 Task: Create a due date automation trigger when advanced on, on the monday of the week before a card is due add basic without the red label at 11:00 AM.
Action: Mouse moved to (915, 290)
Screenshot: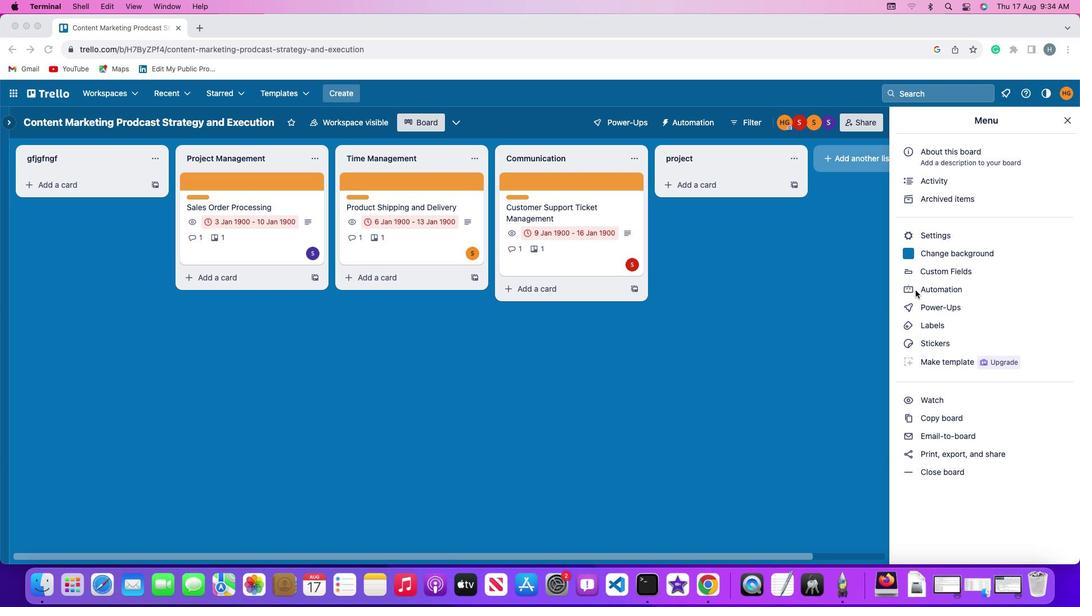 
Action: Mouse pressed left at (915, 290)
Screenshot: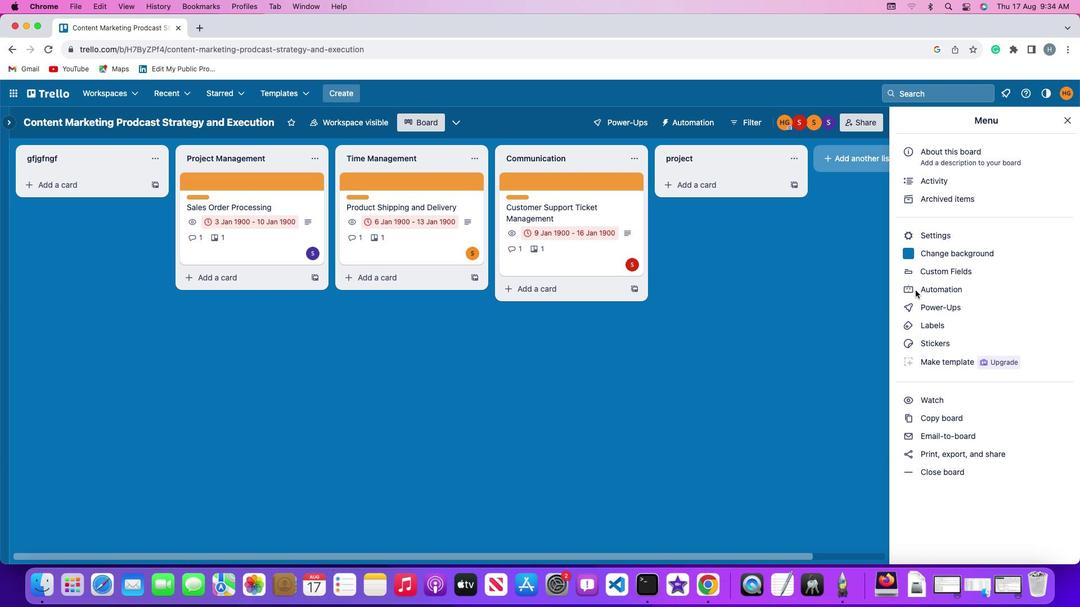 
Action: Mouse pressed left at (915, 290)
Screenshot: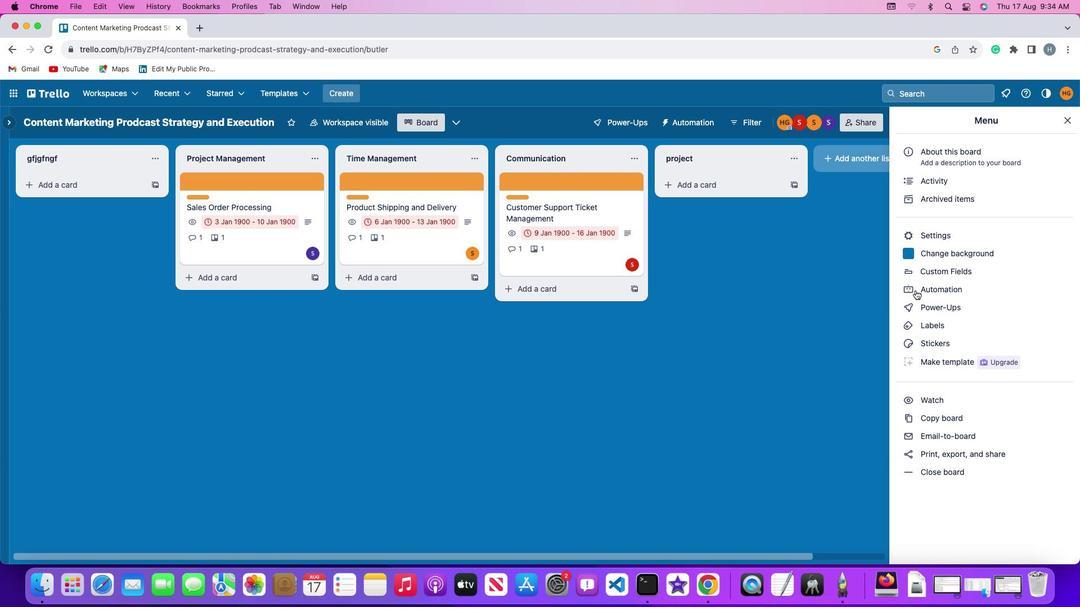 
Action: Mouse moved to (62, 265)
Screenshot: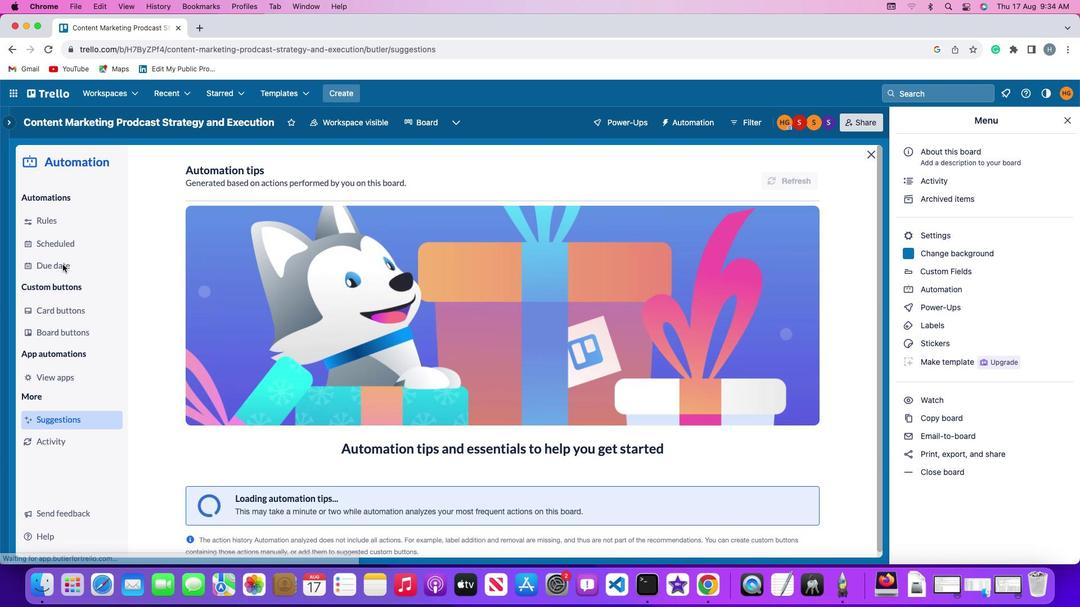 
Action: Mouse pressed left at (62, 265)
Screenshot: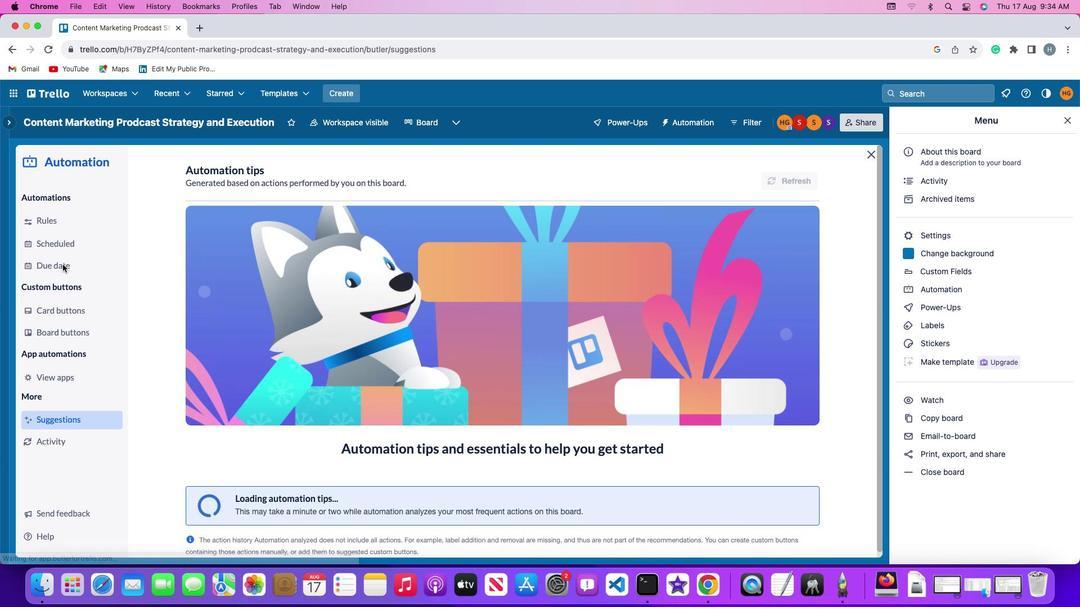 
Action: Mouse moved to (758, 171)
Screenshot: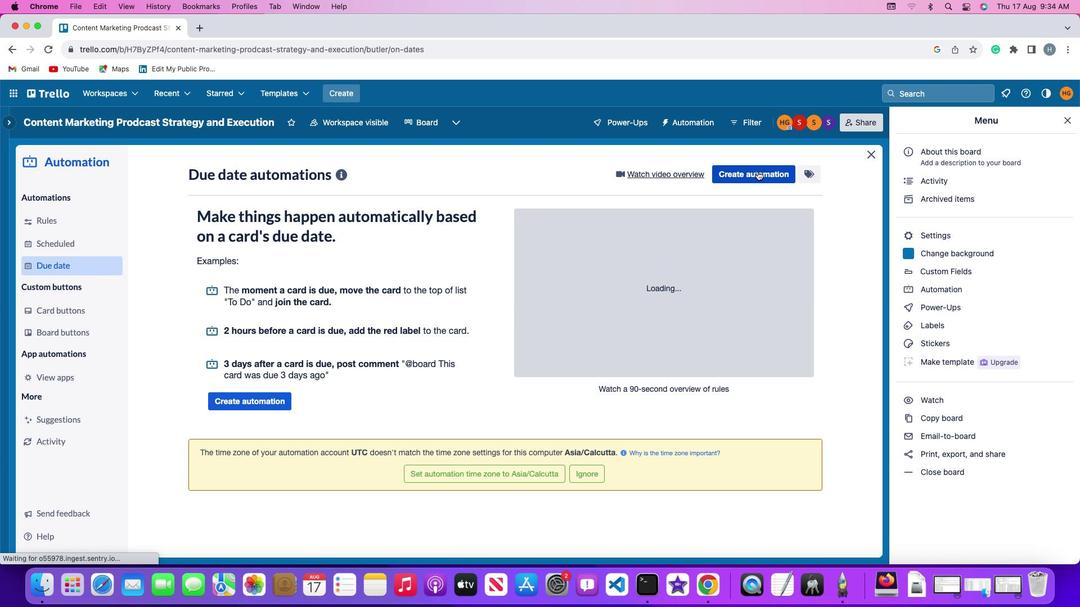 
Action: Mouse pressed left at (758, 171)
Screenshot: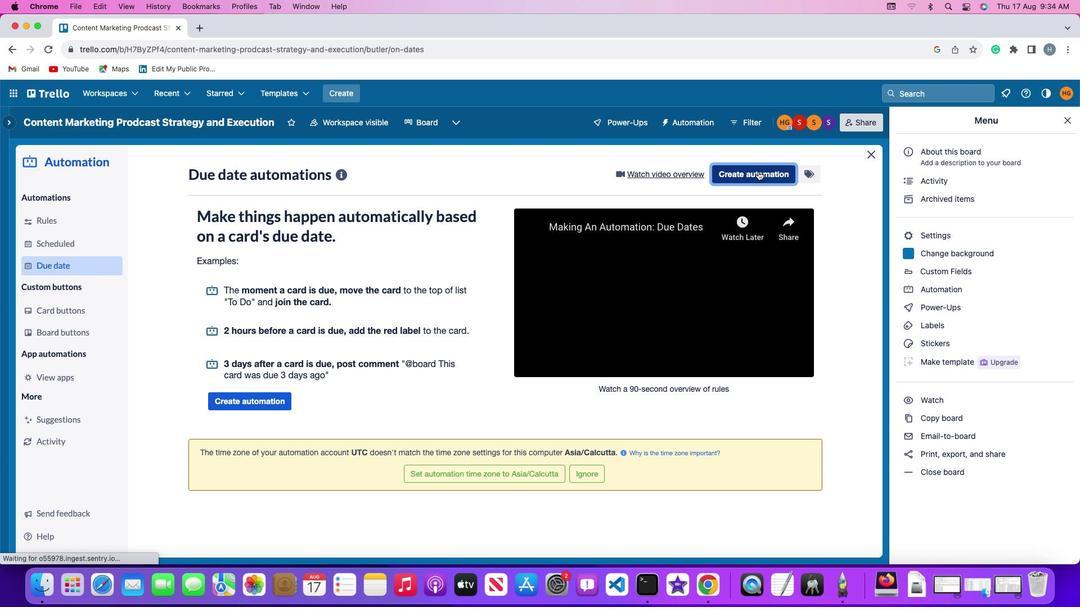 
Action: Mouse moved to (228, 280)
Screenshot: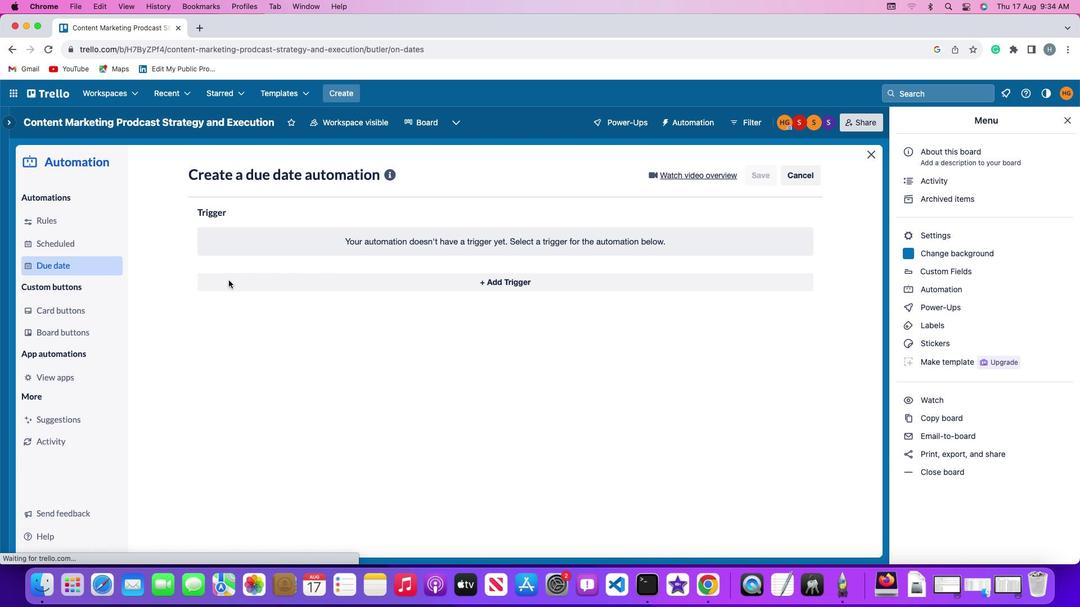 
Action: Mouse pressed left at (228, 280)
Screenshot: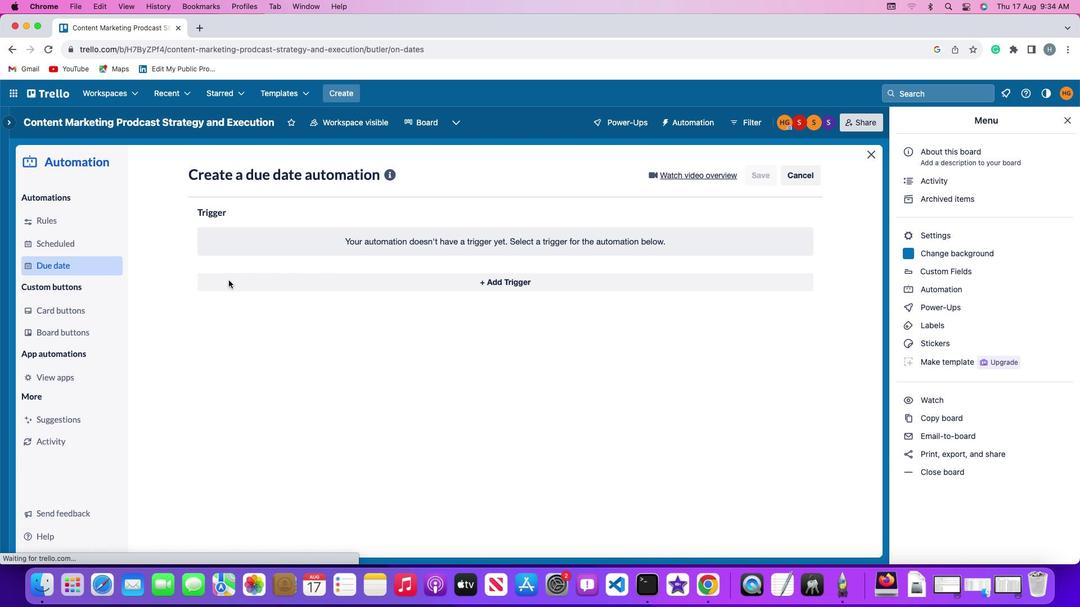 
Action: Mouse moved to (235, 490)
Screenshot: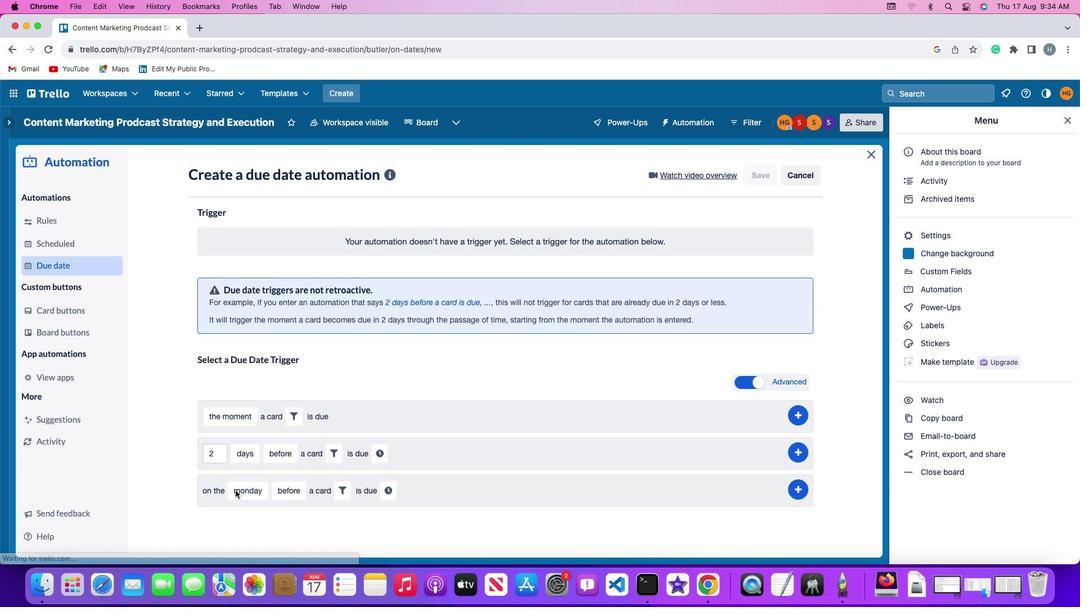 
Action: Mouse pressed left at (235, 490)
Screenshot: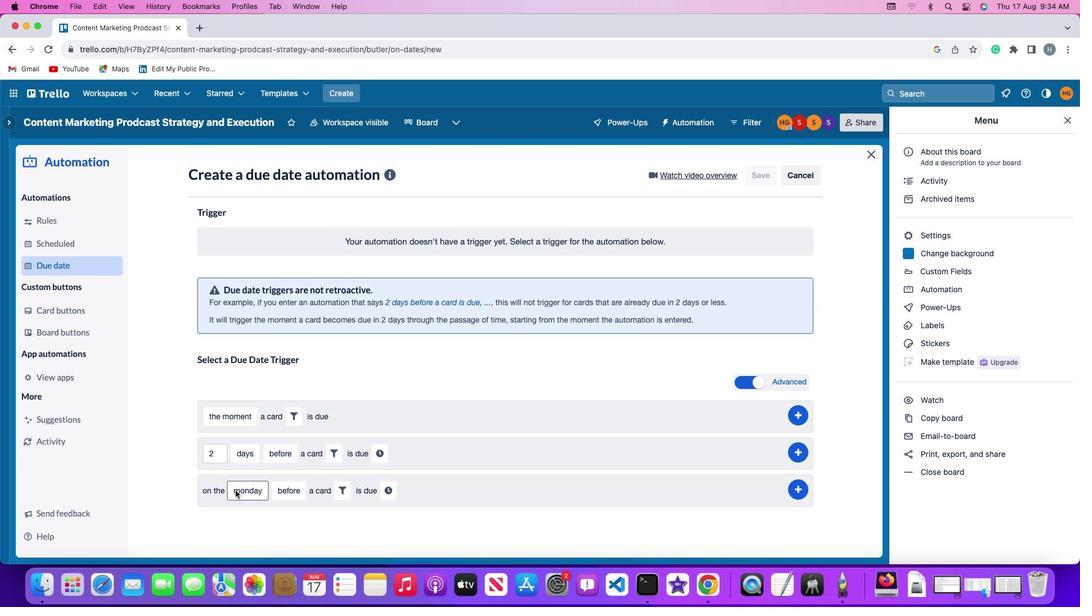 
Action: Mouse moved to (248, 336)
Screenshot: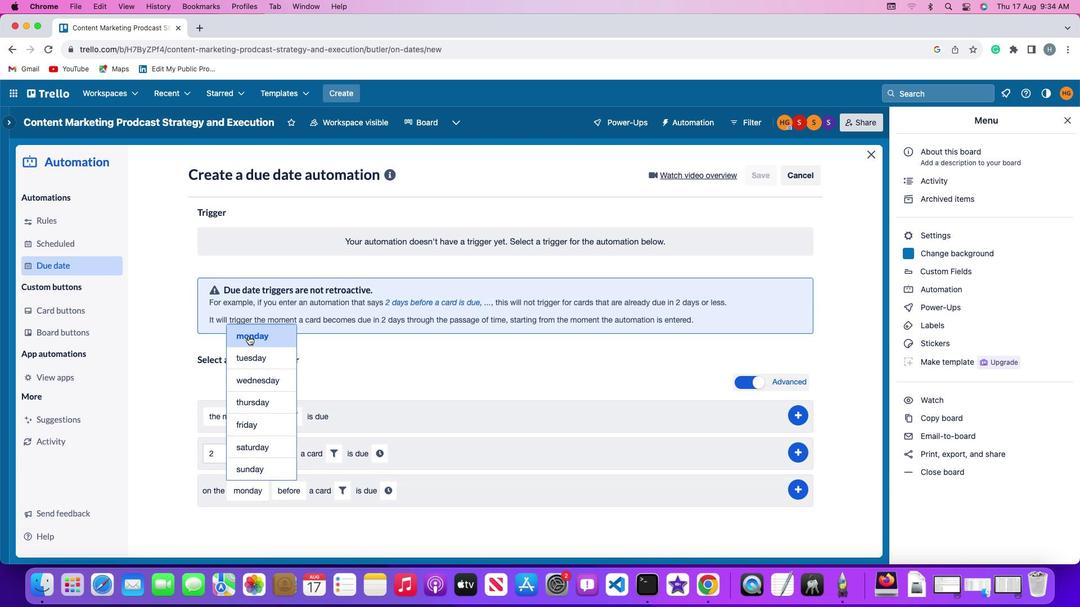 
Action: Mouse pressed left at (248, 336)
Screenshot: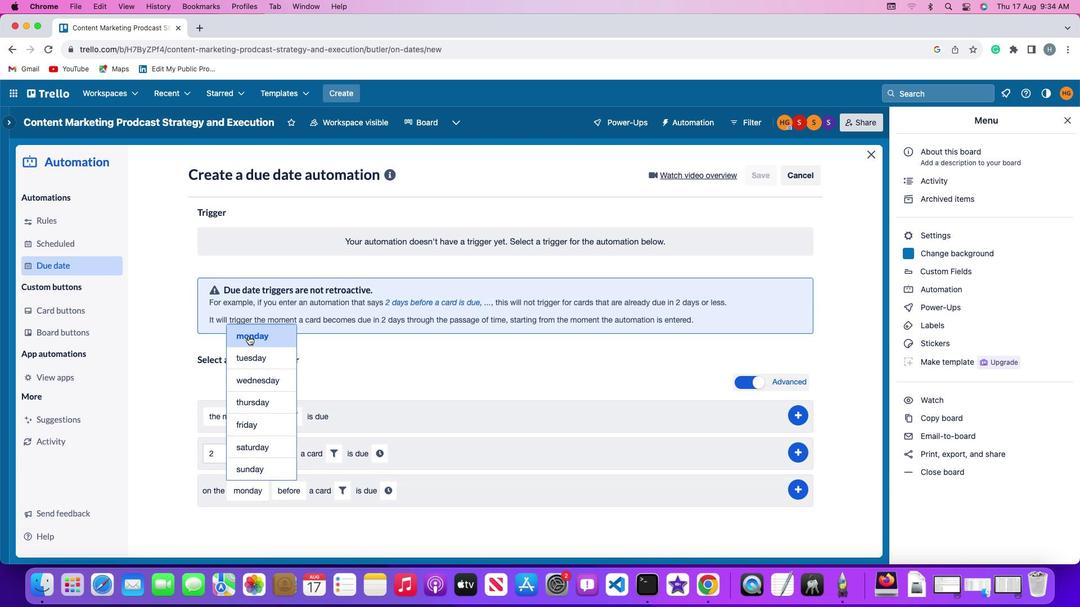 
Action: Mouse moved to (283, 496)
Screenshot: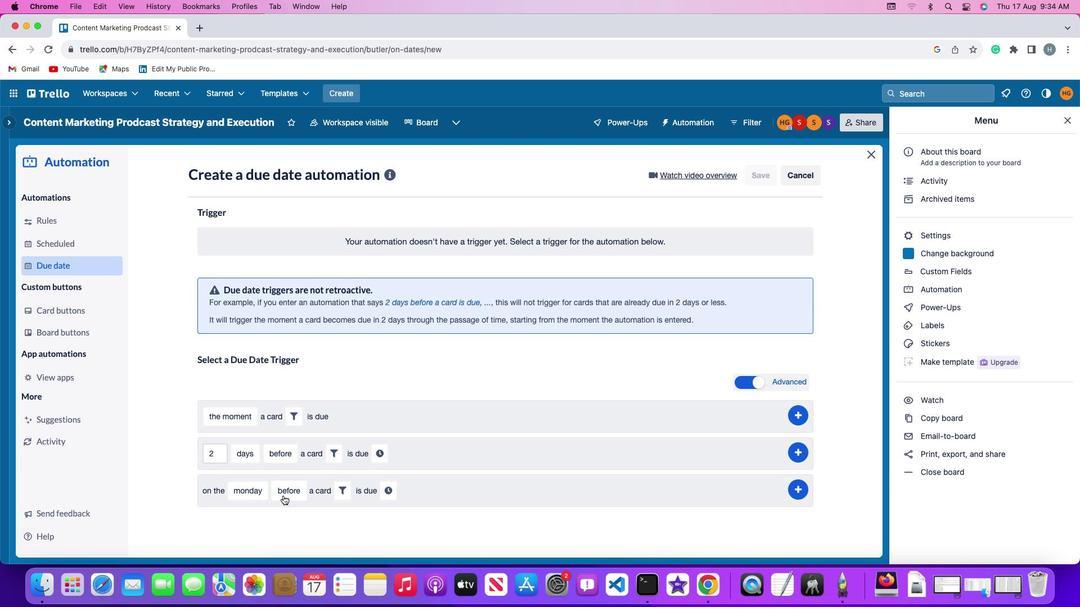 
Action: Mouse pressed left at (283, 496)
Screenshot: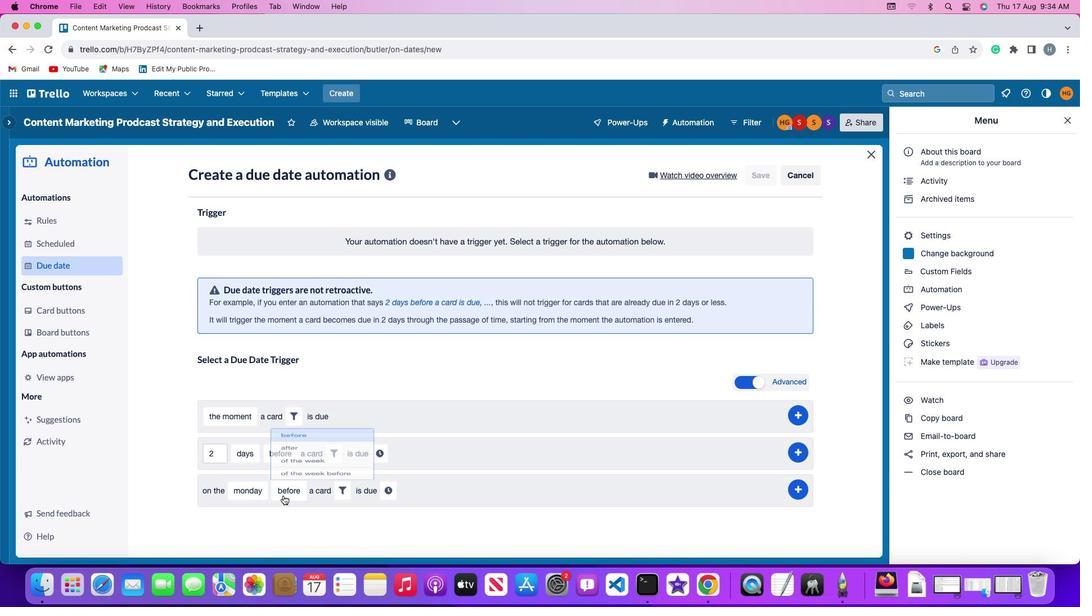 
Action: Mouse moved to (300, 470)
Screenshot: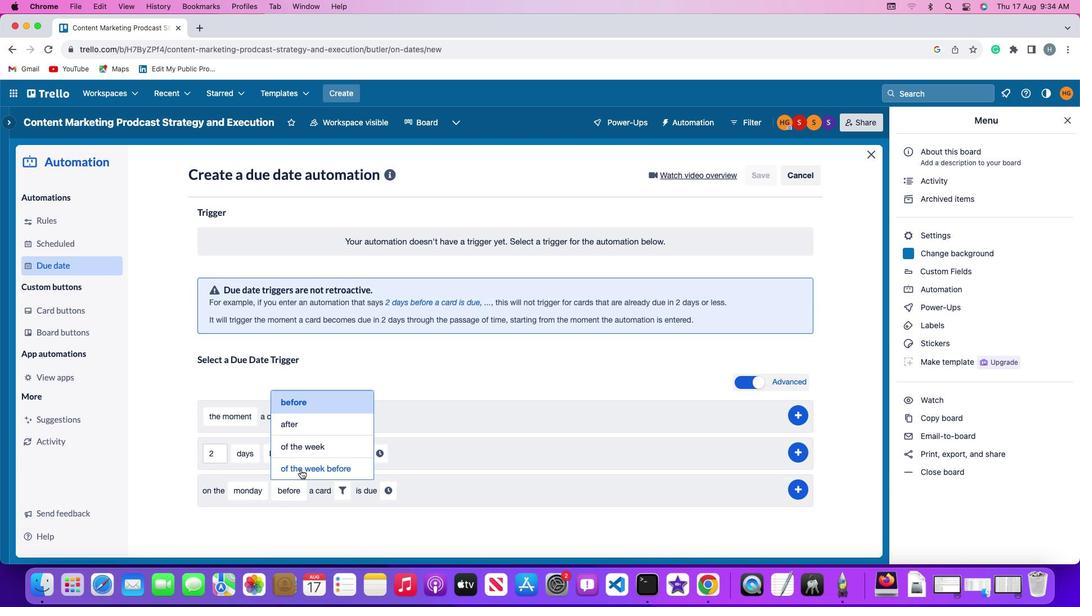 
Action: Mouse pressed left at (300, 470)
Screenshot: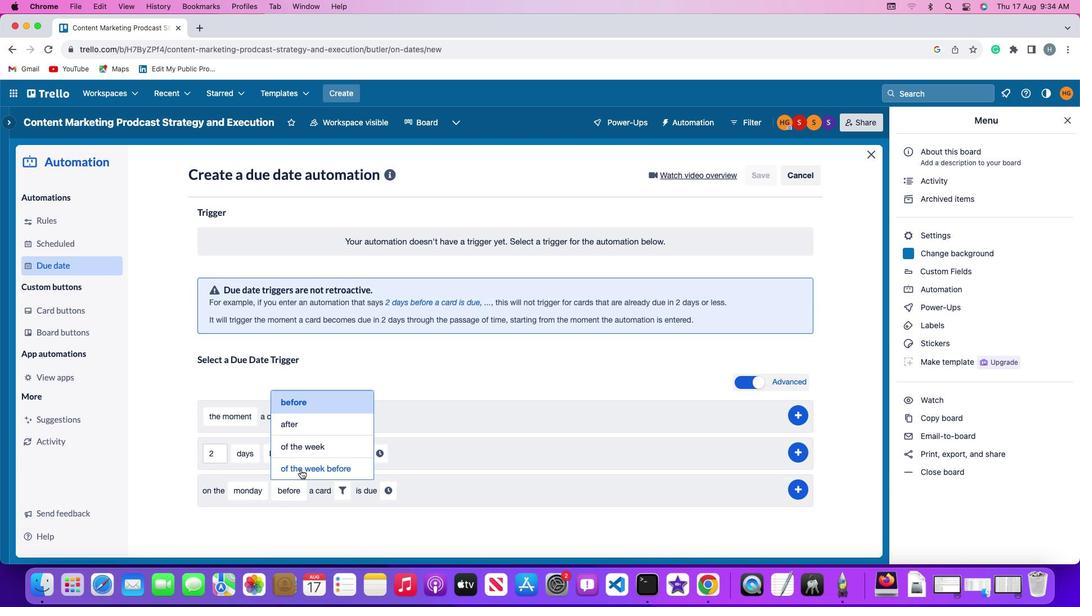 
Action: Mouse moved to (384, 491)
Screenshot: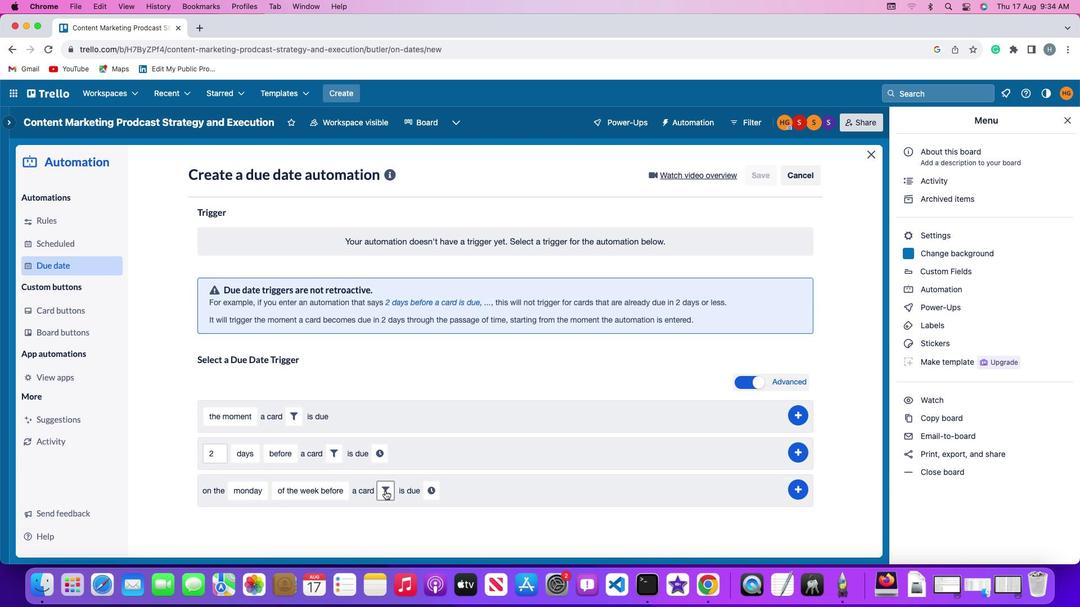 
Action: Mouse pressed left at (384, 491)
Screenshot: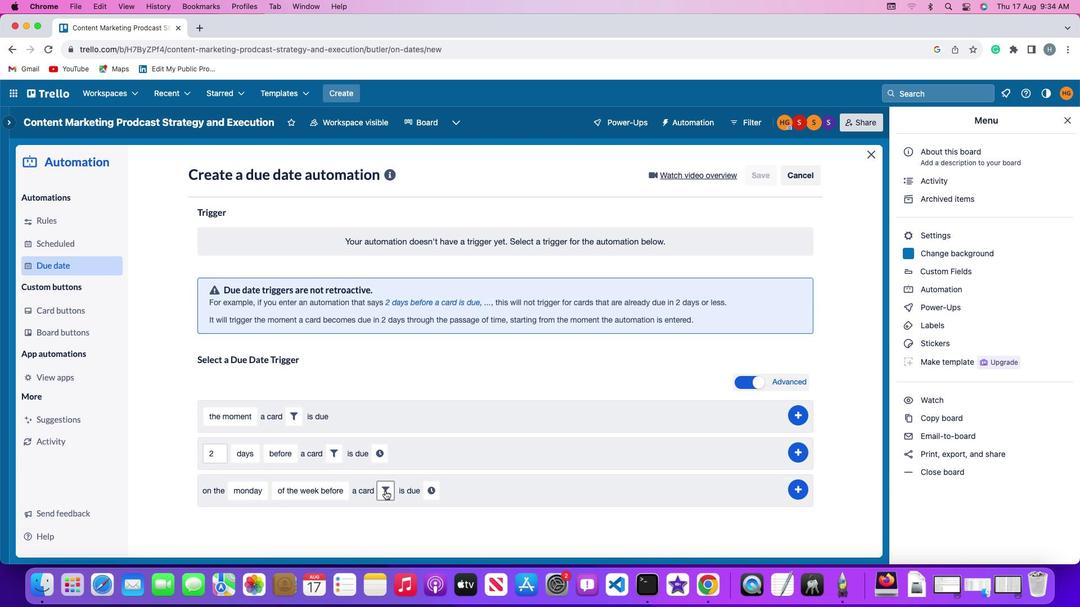 
Action: Mouse moved to (357, 525)
Screenshot: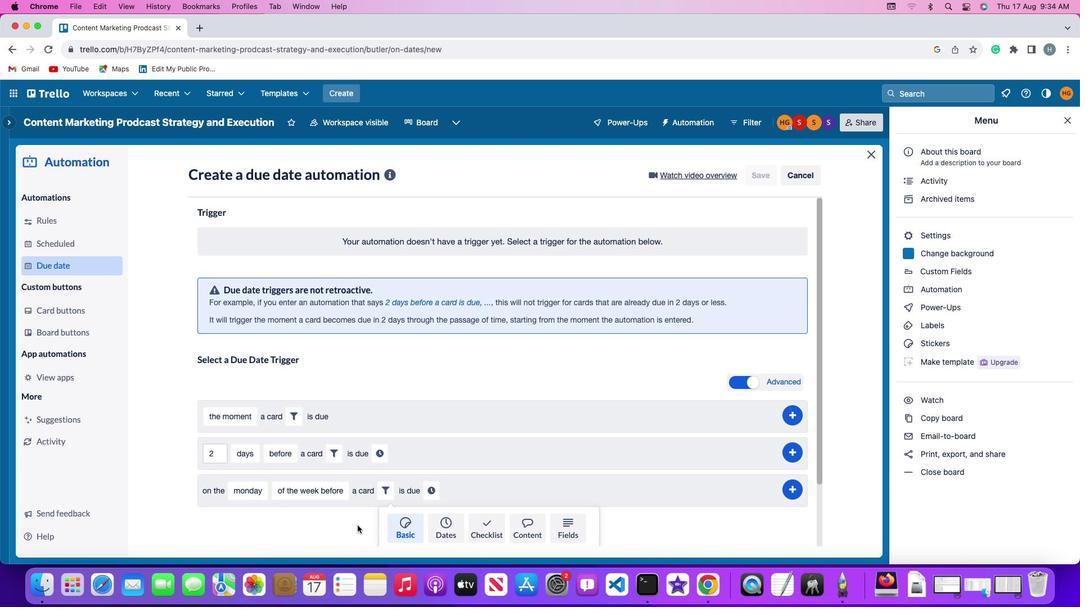 
Action: Mouse scrolled (357, 525) with delta (0, 0)
Screenshot: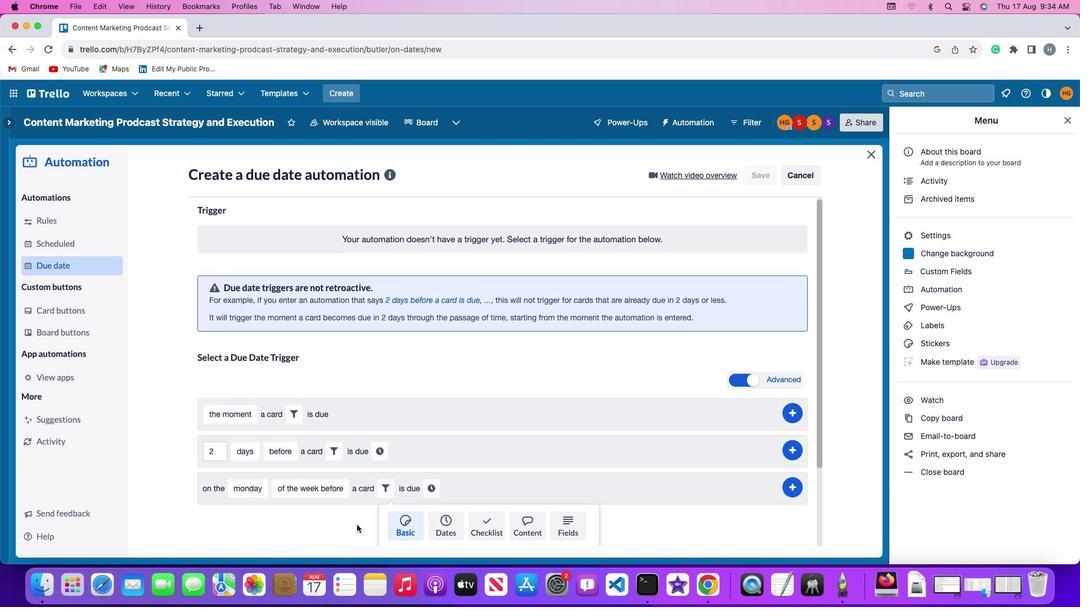 
Action: Mouse scrolled (357, 525) with delta (0, 0)
Screenshot: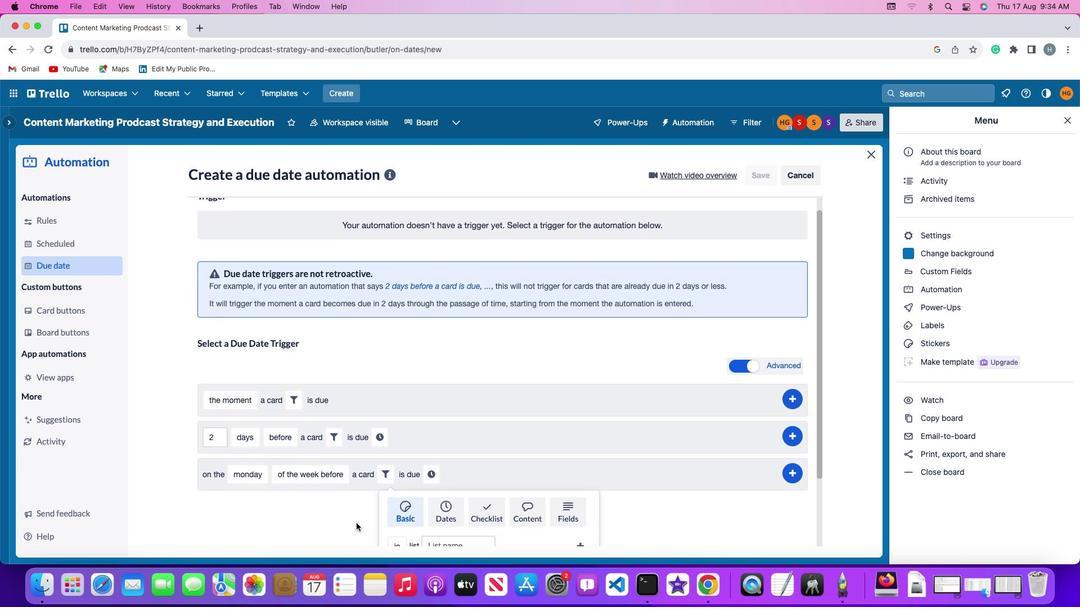 
Action: Mouse moved to (357, 525)
Screenshot: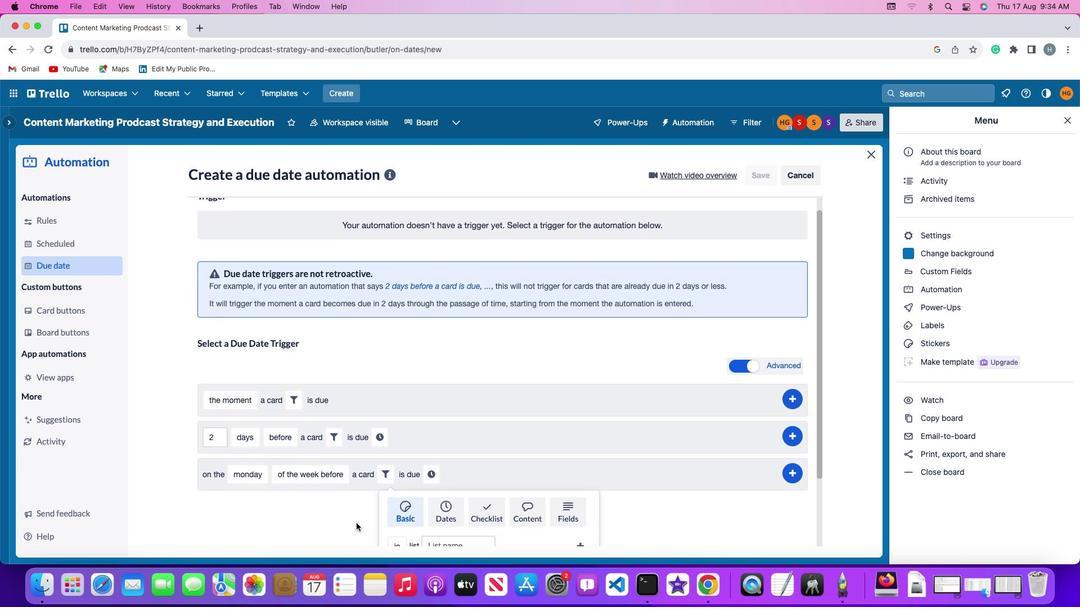 
Action: Mouse scrolled (357, 525) with delta (0, -1)
Screenshot: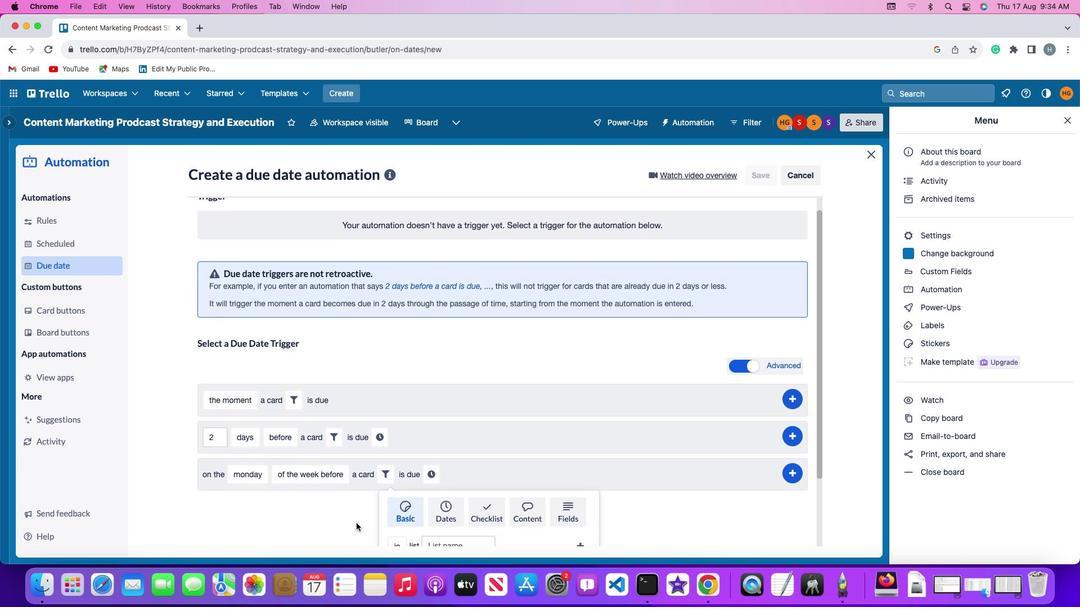 
Action: Mouse scrolled (357, 525) with delta (0, -2)
Screenshot: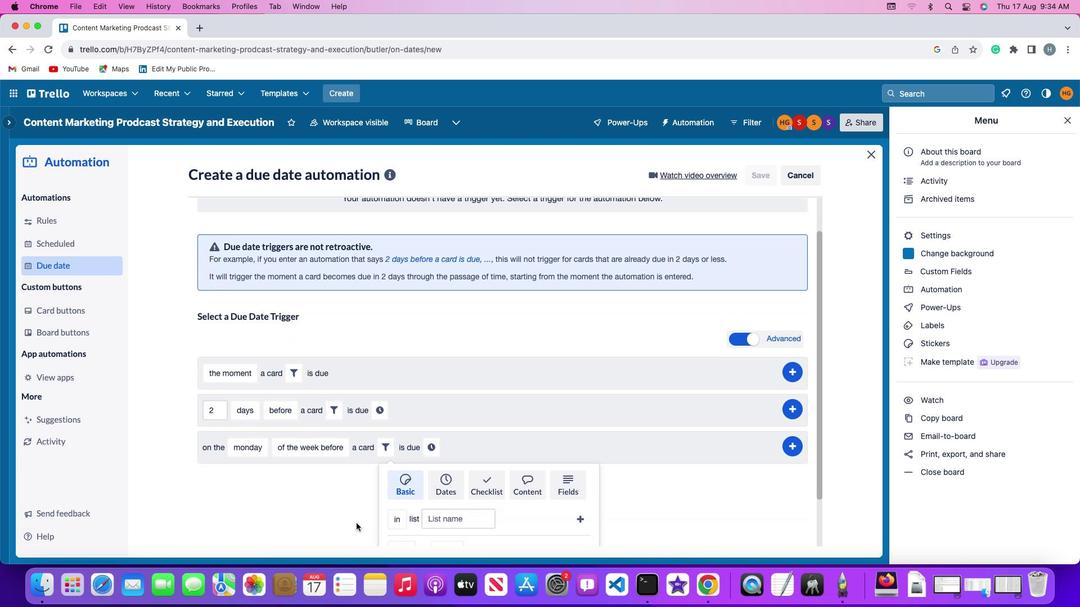 
Action: Mouse scrolled (357, 525) with delta (0, -3)
Screenshot: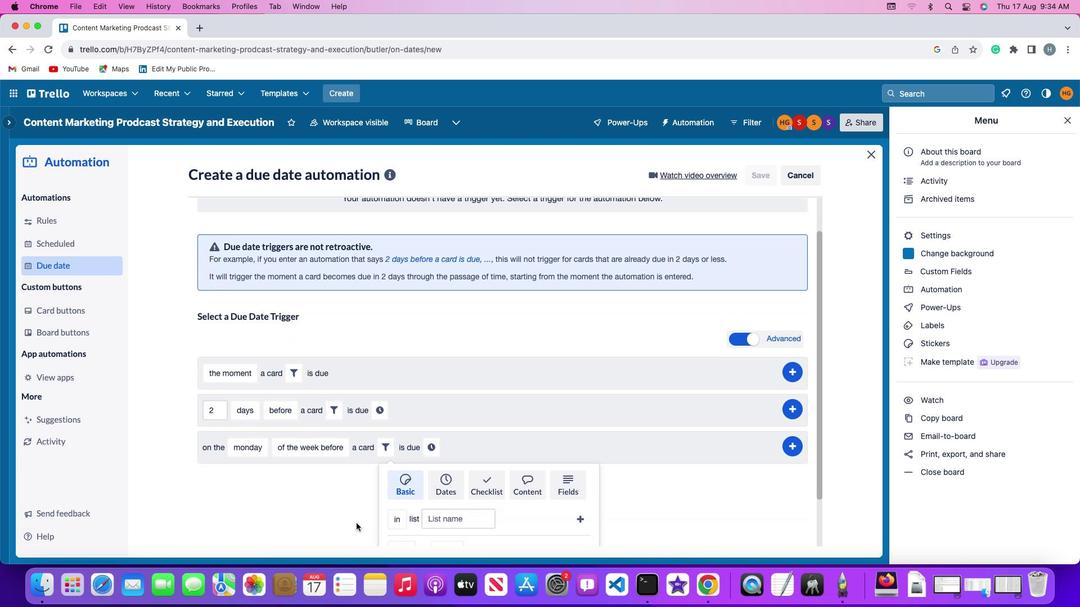 
Action: Mouse moved to (356, 523)
Screenshot: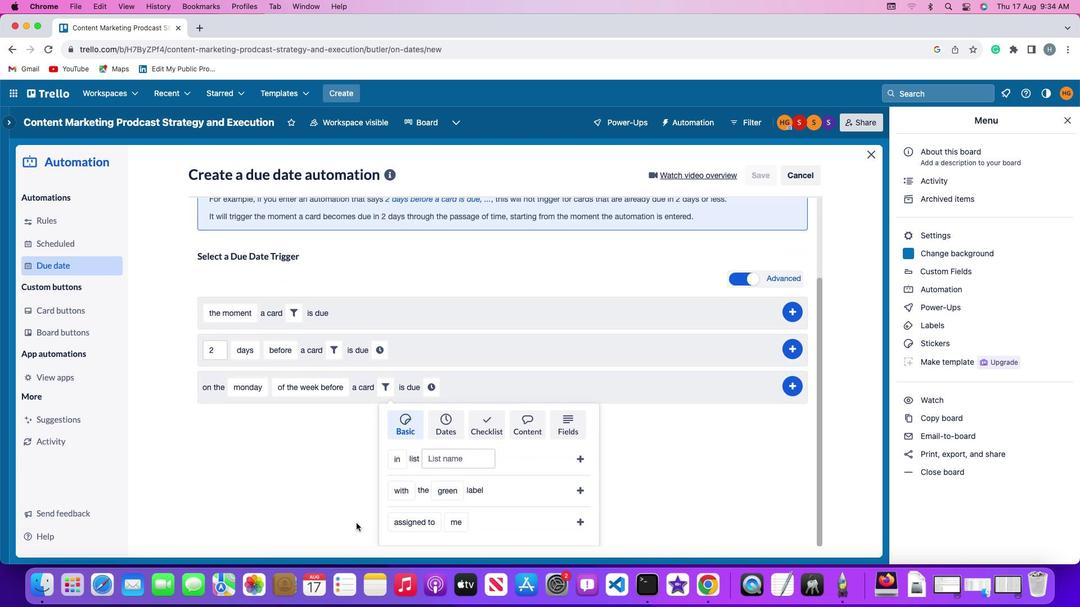
Action: Mouse scrolled (356, 523) with delta (0, 0)
Screenshot: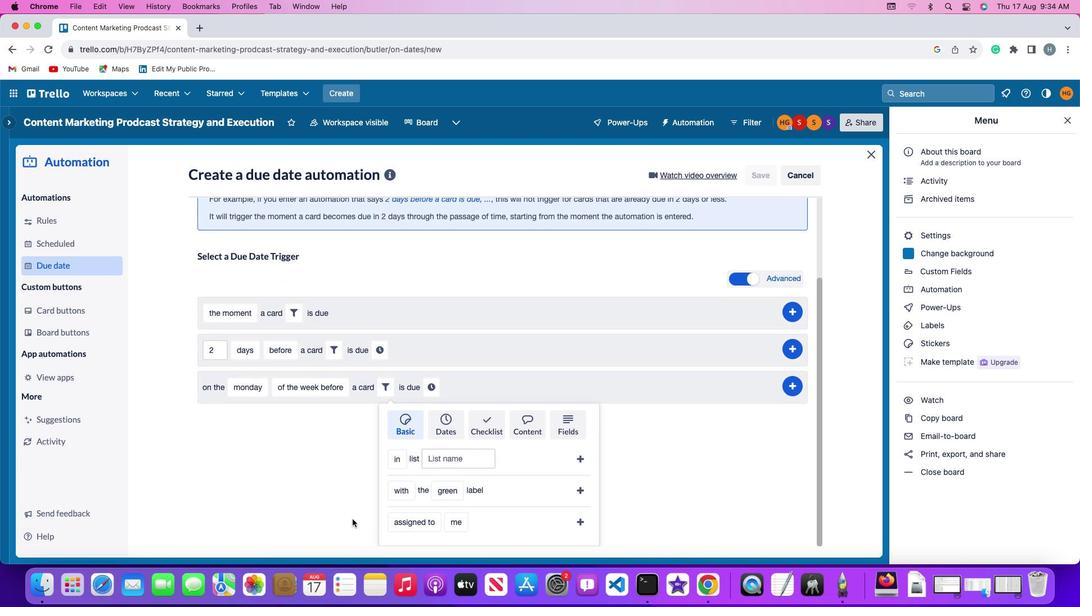 
Action: Mouse scrolled (356, 523) with delta (0, 0)
Screenshot: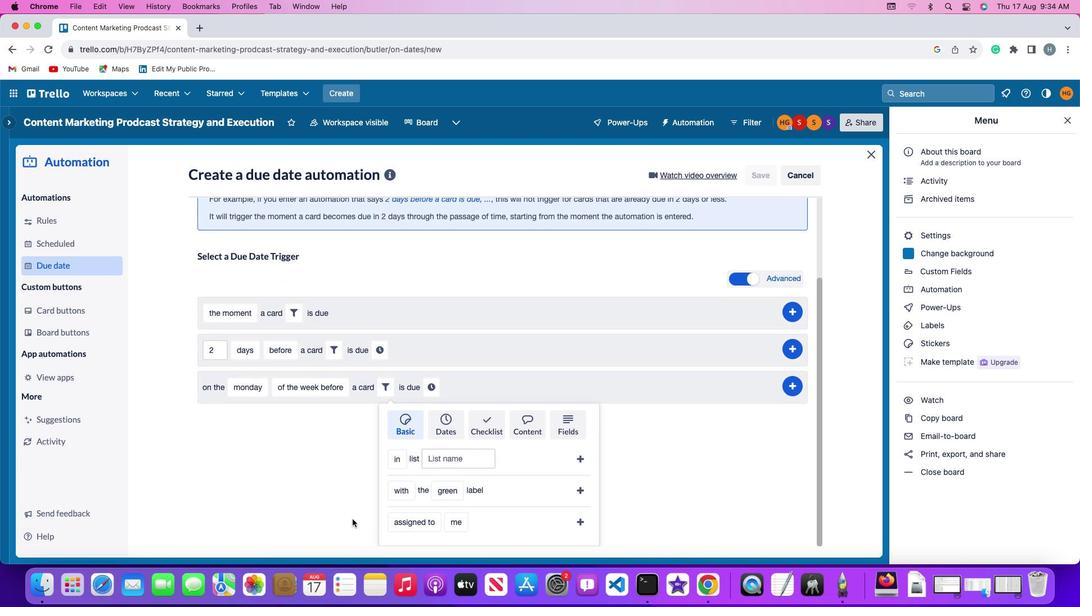 
Action: Mouse scrolled (356, 523) with delta (0, -1)
Screenshot: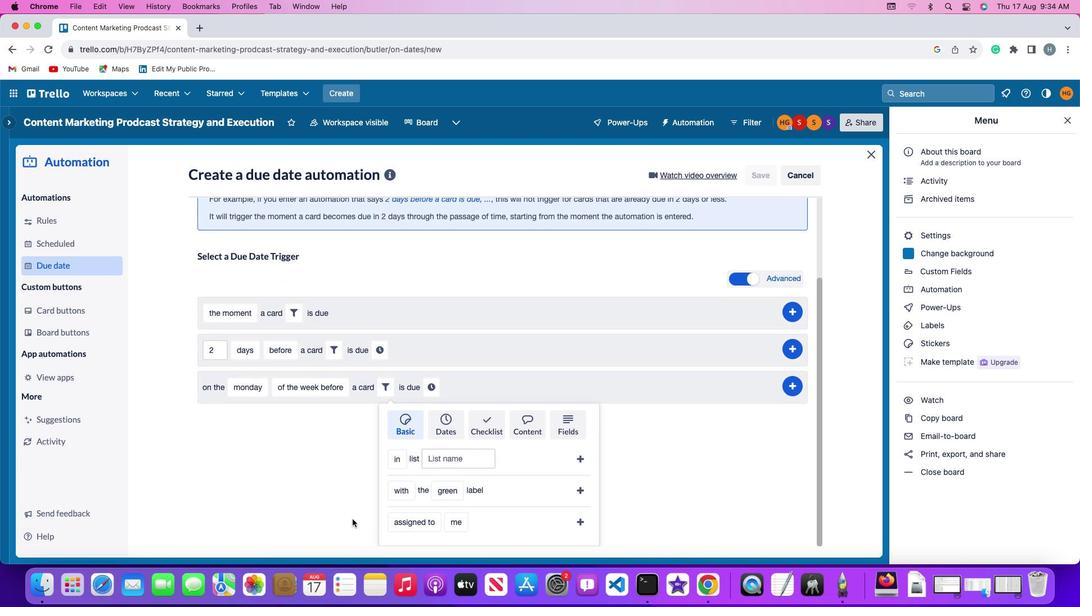 
Action: Mouse scrolled (356, 523) with delta (0, -2)
Screenshot: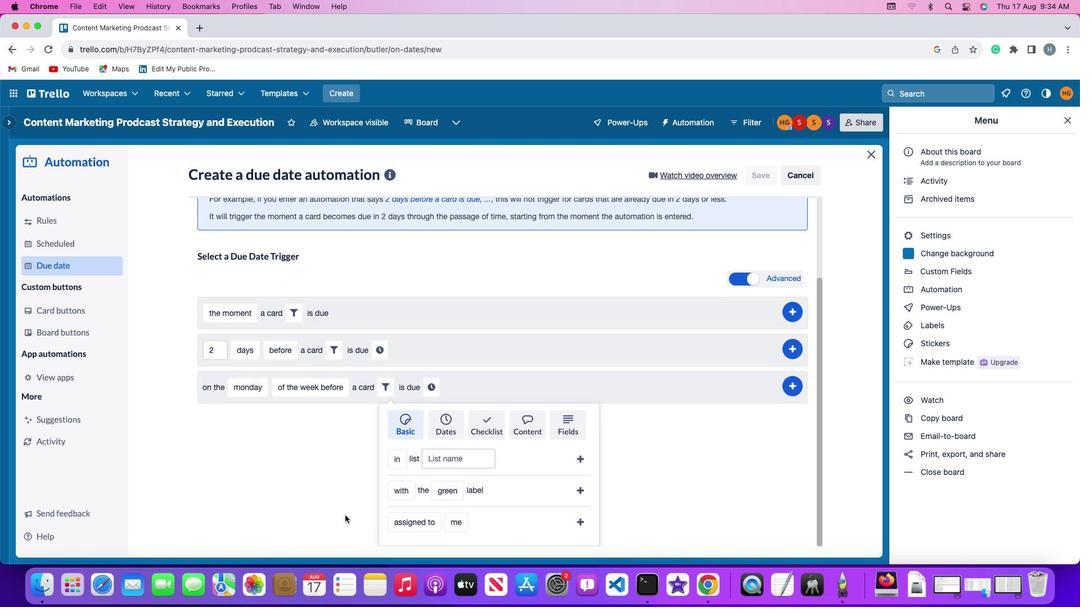 
Action: Mouse moved to (393, 489)
Screenshot: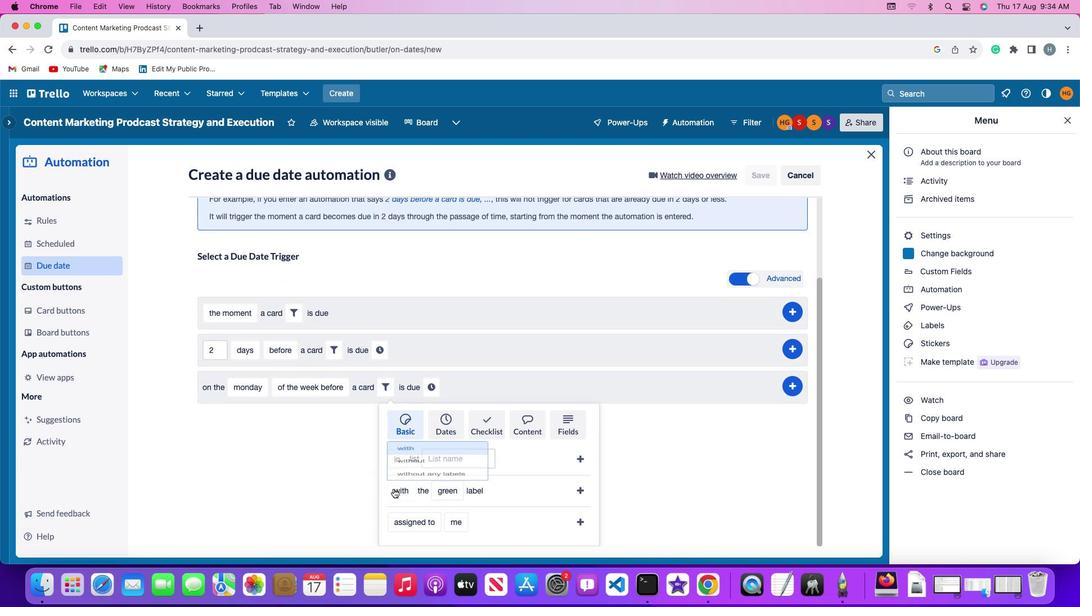 
Action: Mouse pressed left at (393, 489)
Screenshot: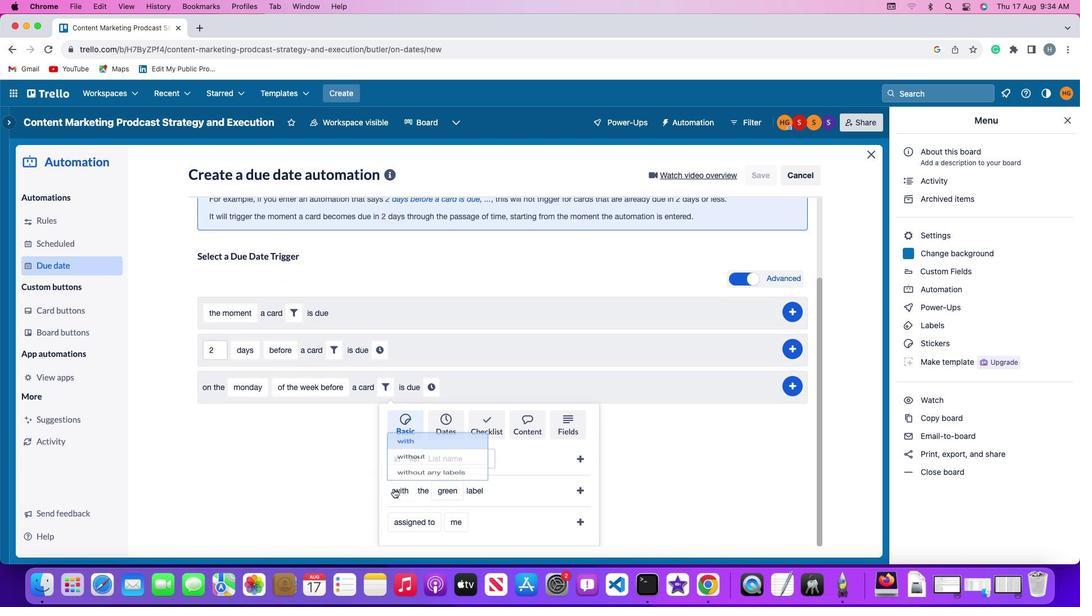 
Action: Mouse moved to (403, 449)
Screenshot: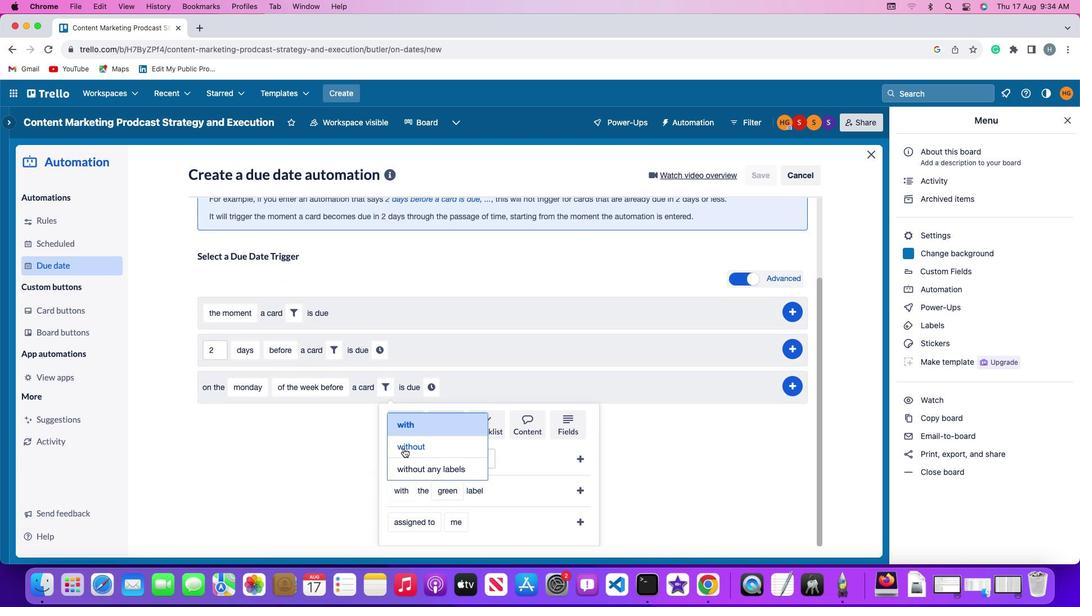 
Action: Mouse pressed left at (403, 449)
Screenshot: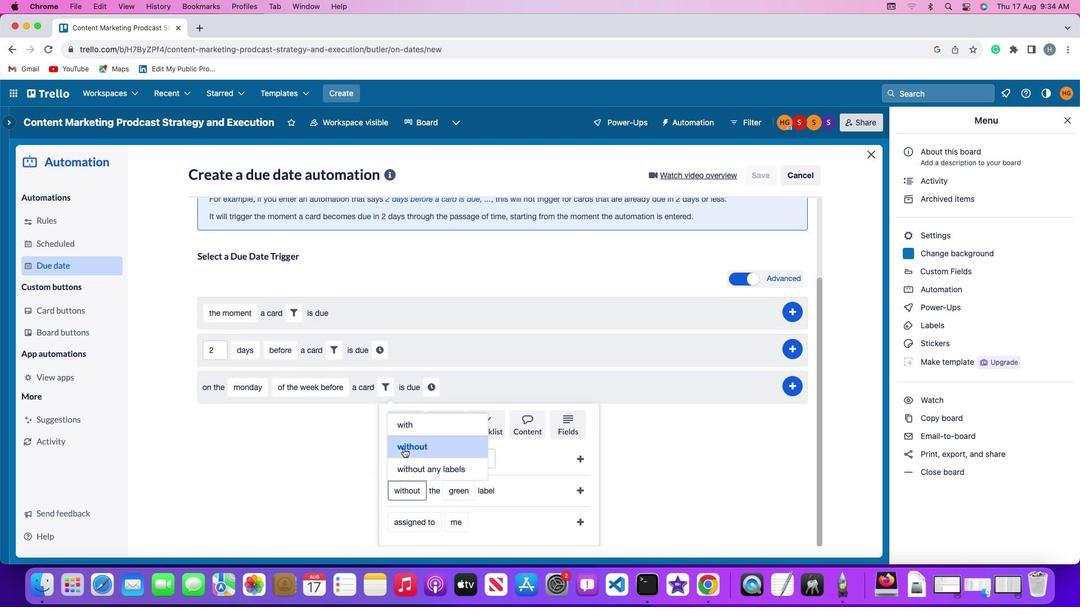 
Action: Mouse moved to (463, 484)
Screenshot: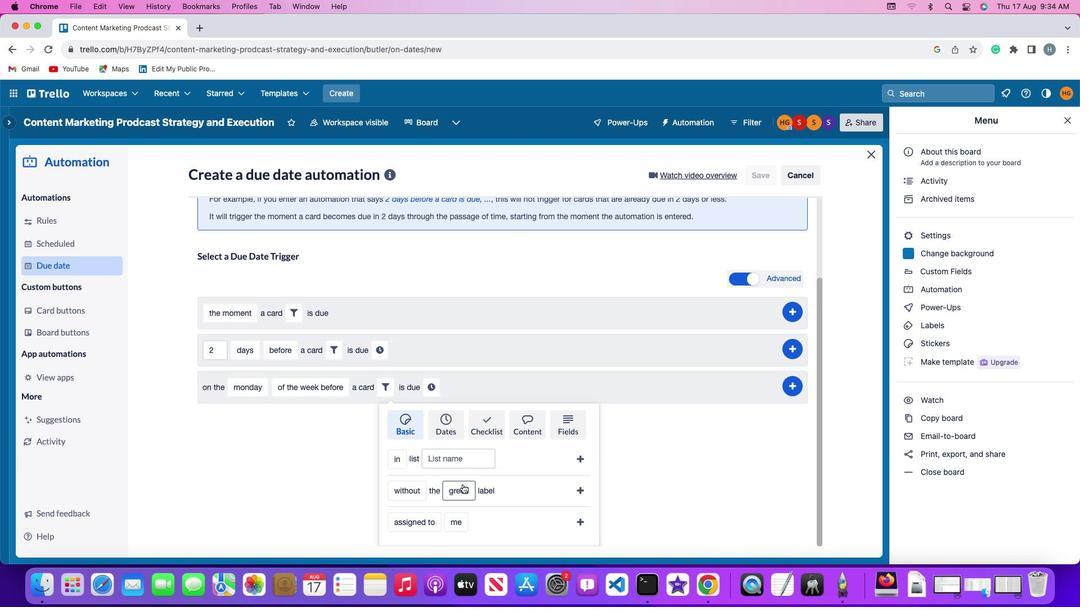 
Action: Mouse pressed left at (463, 484)
Screenshot: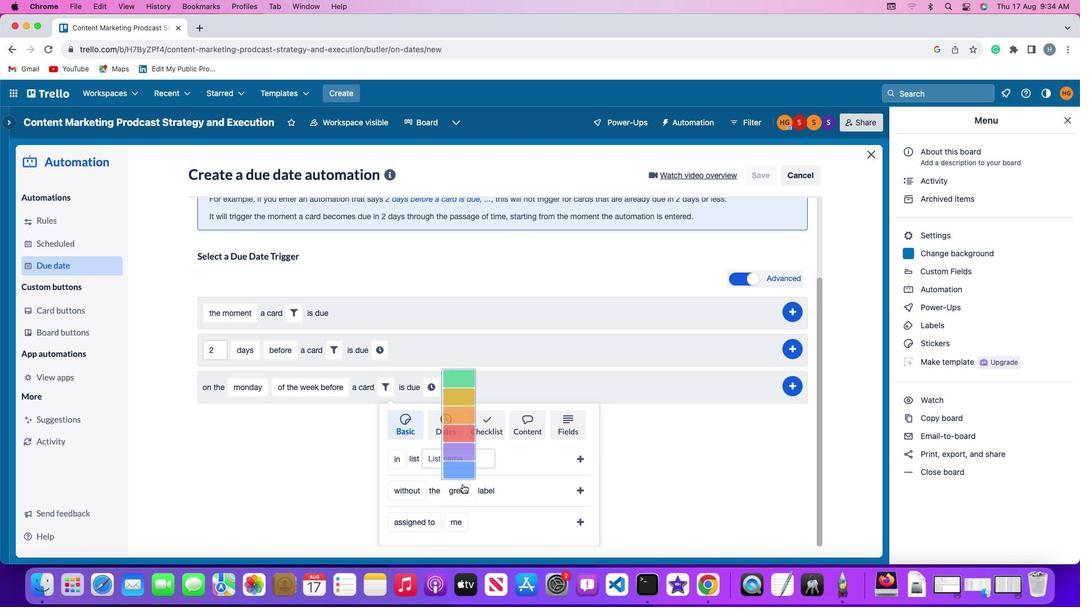
Action: Mouse moved to (458, 421)
Screenshot: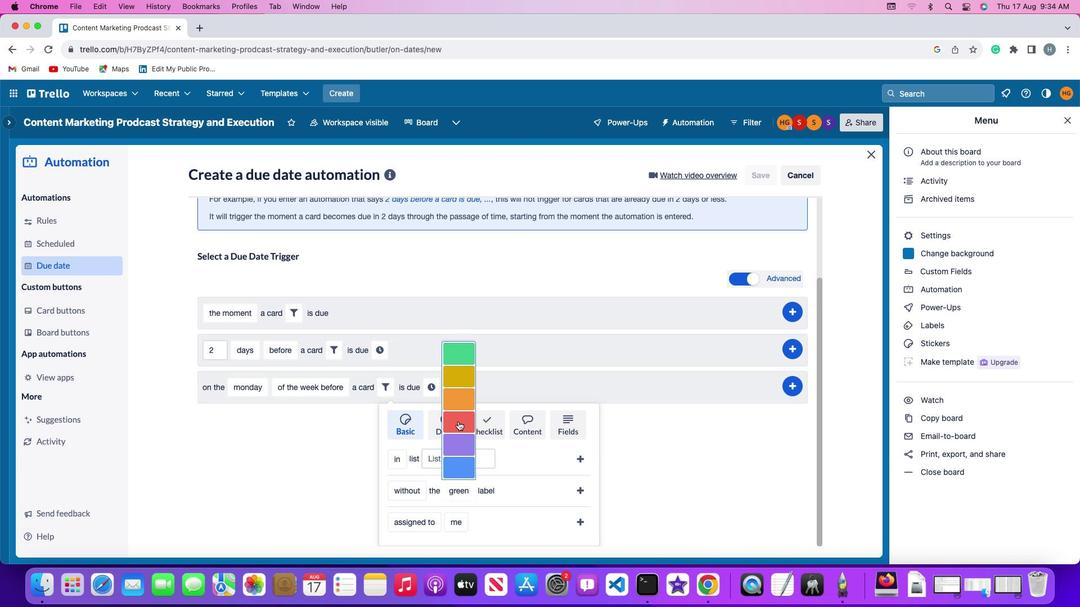 
Action: Mouse pressed left at (458, 421)
Screenshot: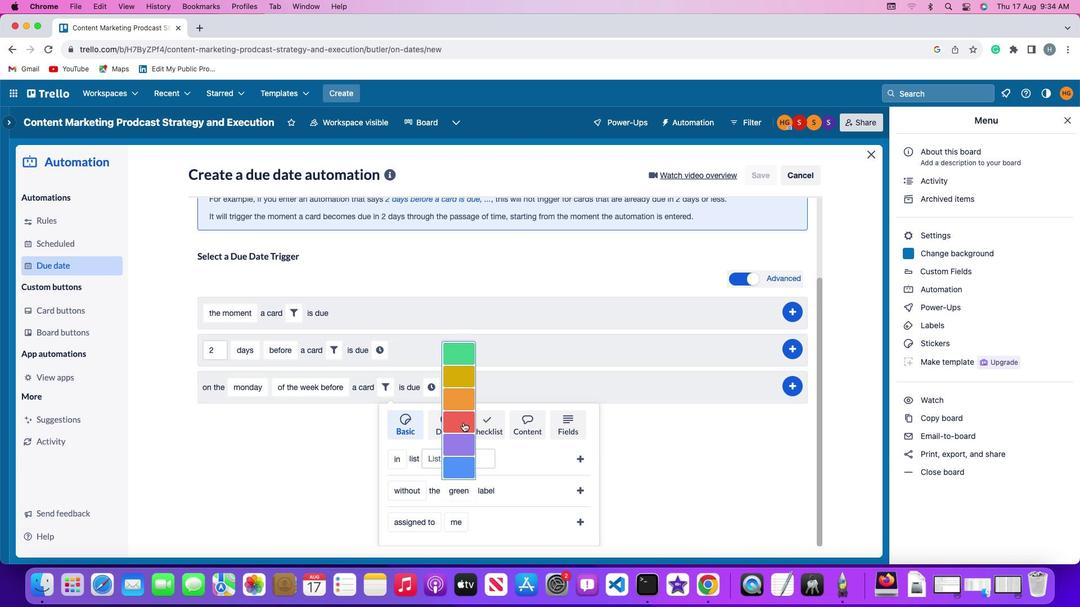 
Action: Mouse moved to (580, 489)
Screenshot: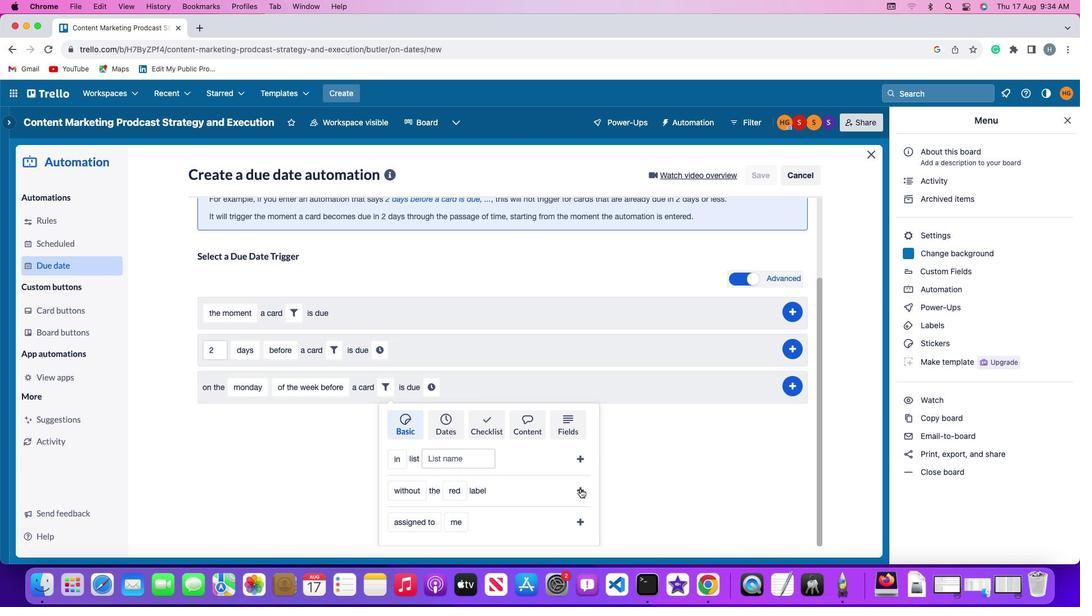 
Action: Mouse pressed left at (580, 489)
Screenshot: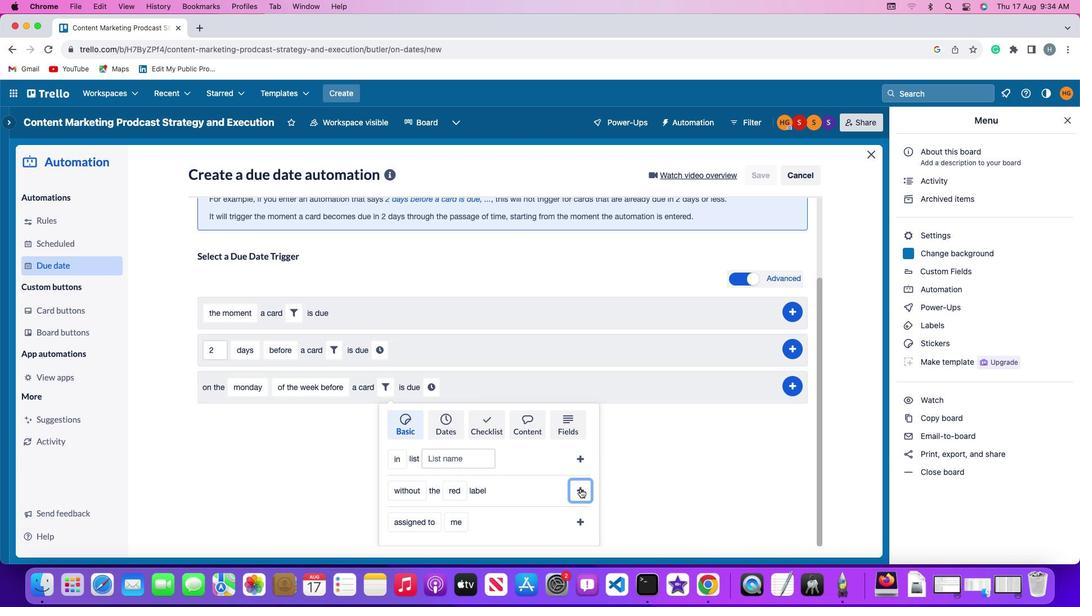 
Action: Mouse moved to (534, 491)
Screenshot: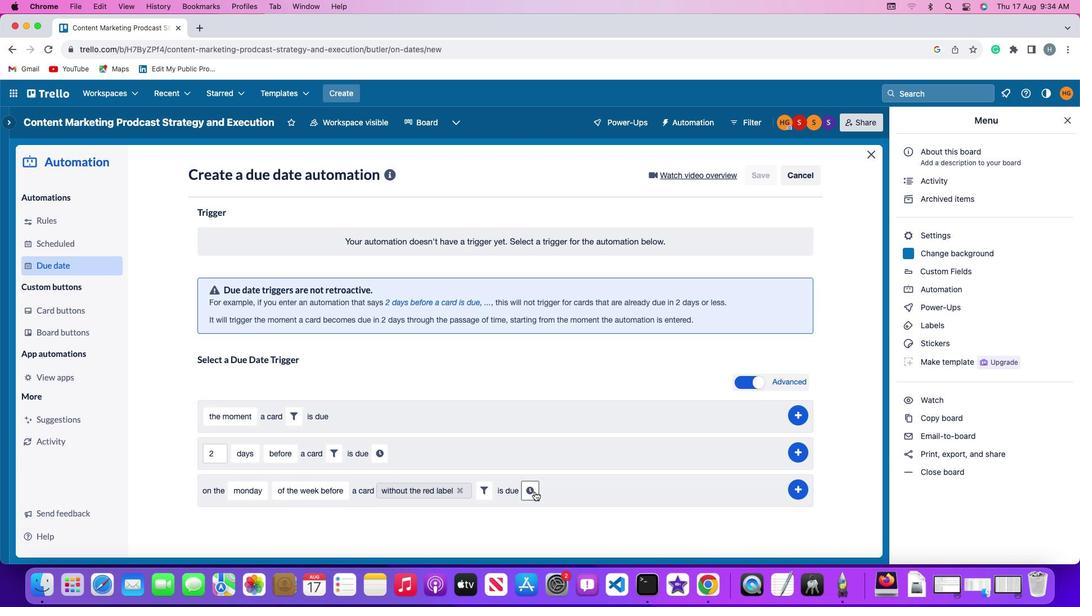 
Action: Mouse pressed left at (534, 491)
Screenshot: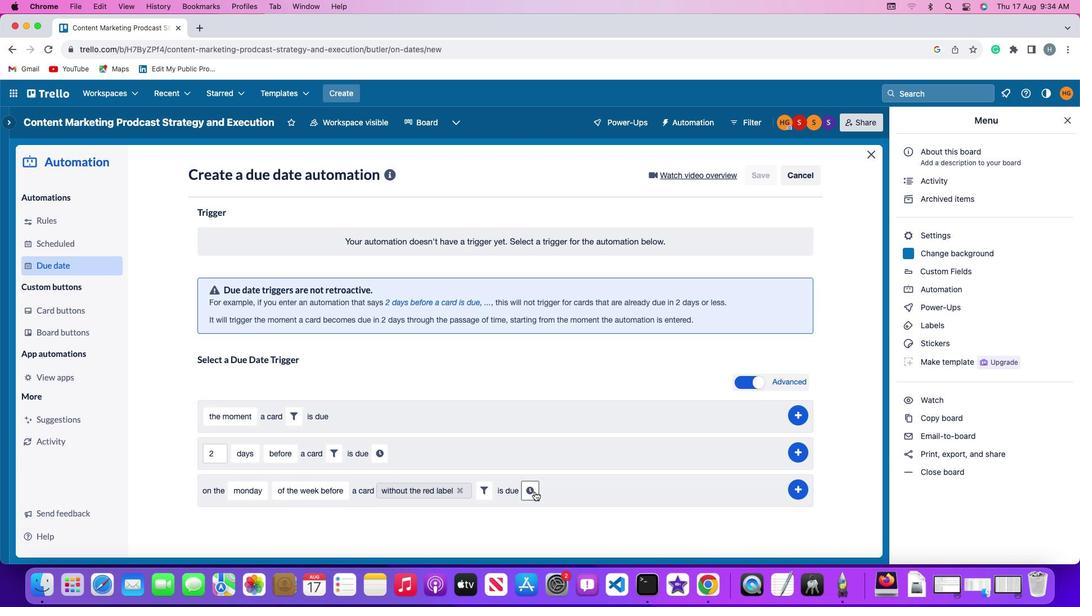 
Action: Mouse moved to (555, 493)
Screenshot: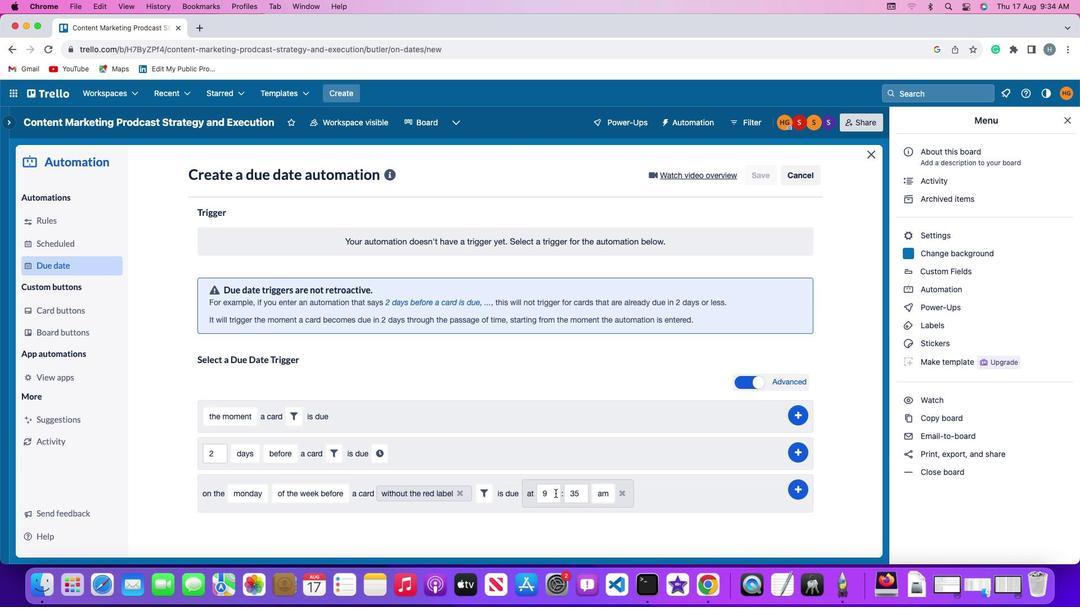 
Action: Mouse pressed left at (555, 493)
Screenshot: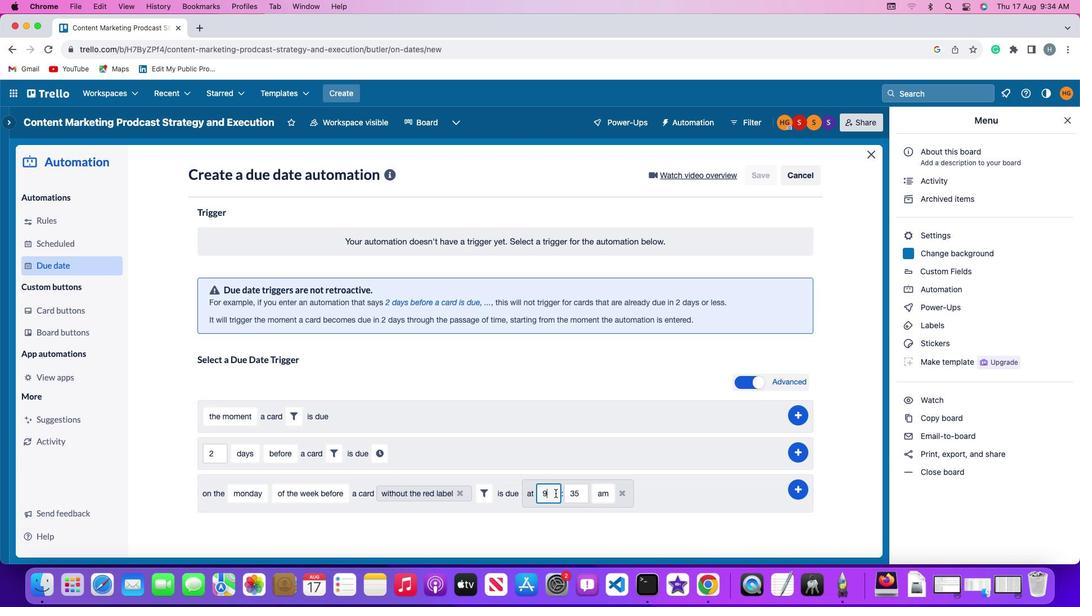 
Action: Key pressed Key.backspace'1''1'
Screenshot: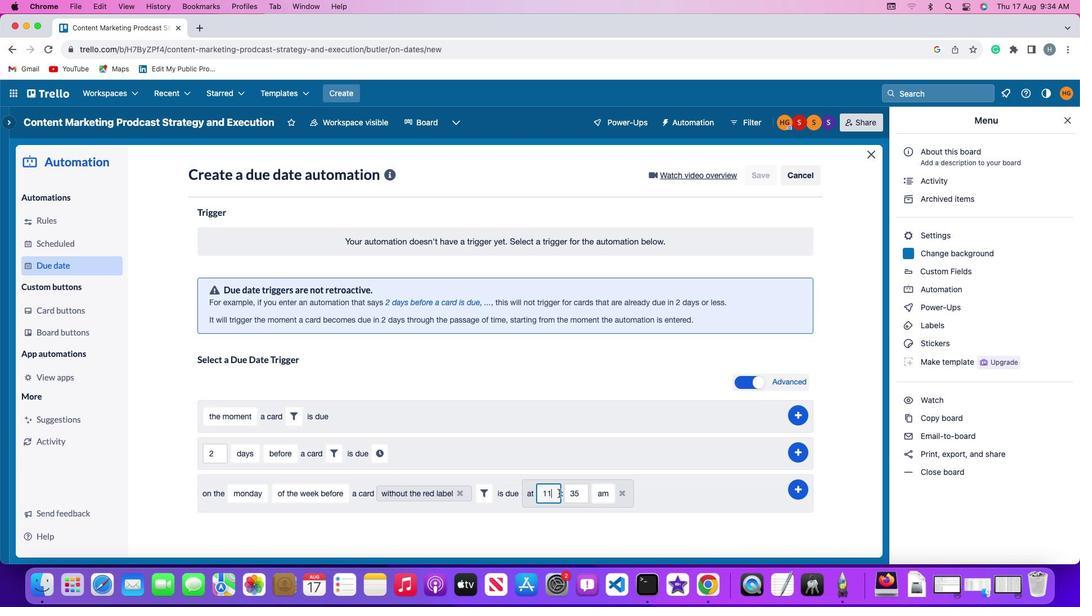 
Action: Mouse moved to (580, 493)
Screenshot: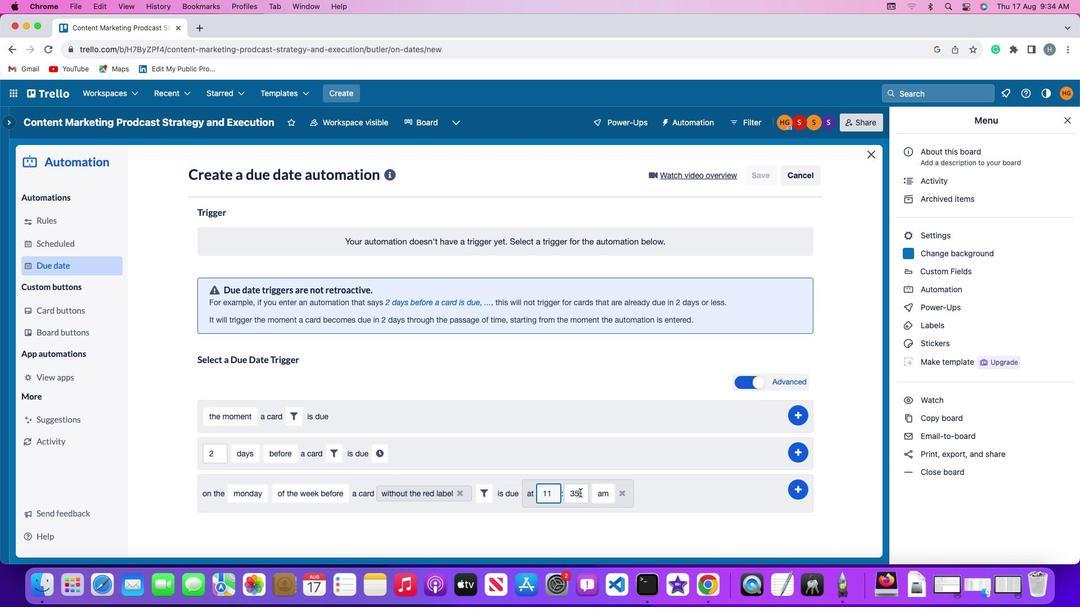 
Action: Mouse pressed left at (580, 493)
Screenshot: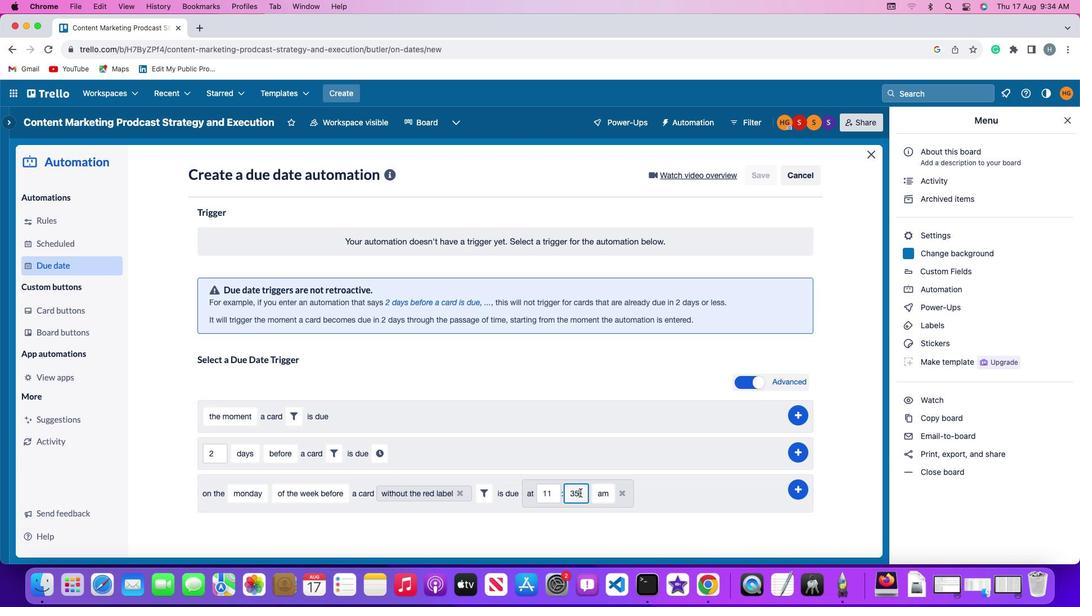
Action: Mouse moved to (580, 493)
Screenshot: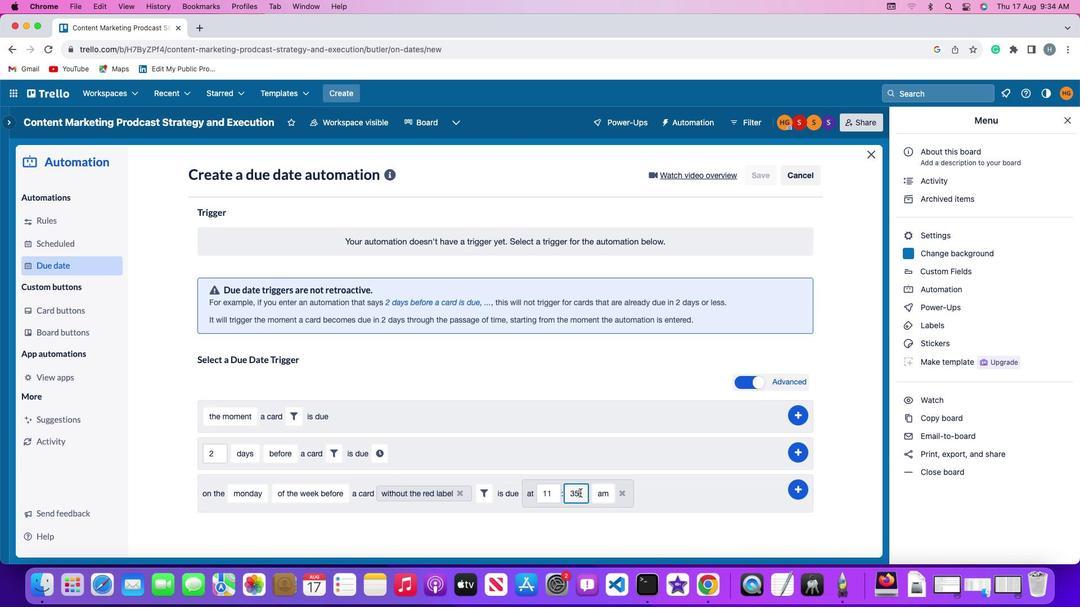 
Action: Key pressed Key.backspaceKey.backspace'0''0'
Screenshot: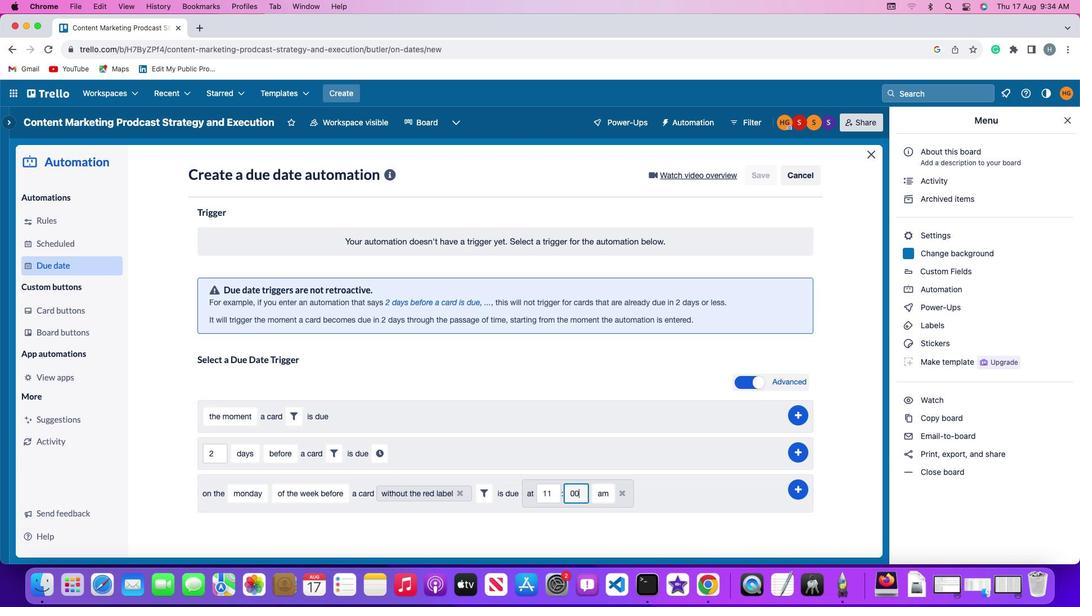 
Action: Mouse moved to (597, 492)
Screenshot: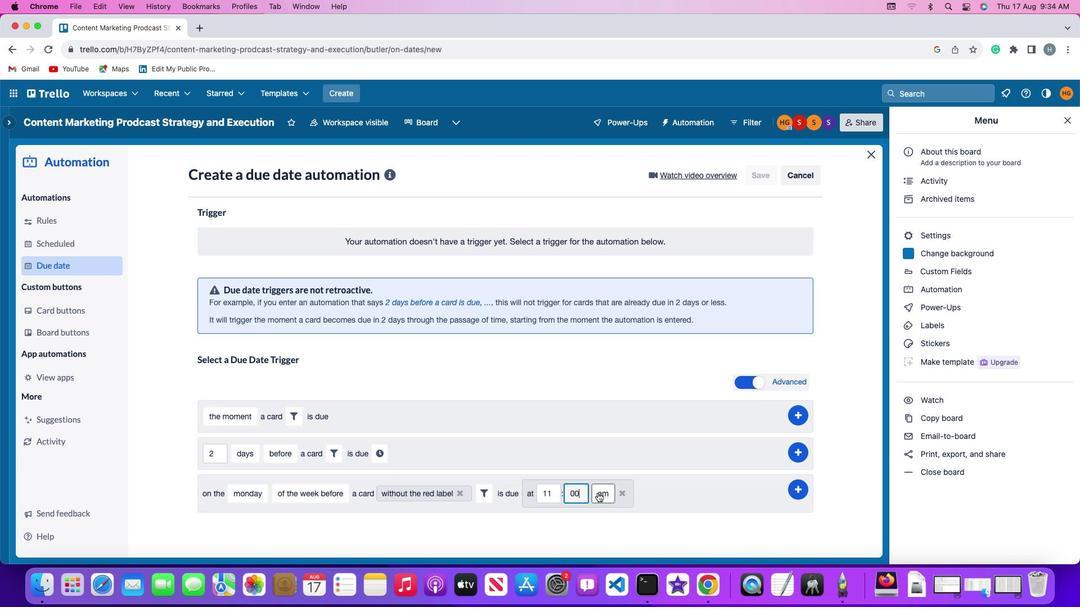 
Action: Mouse pressed left at (597, 492)
Screenshot: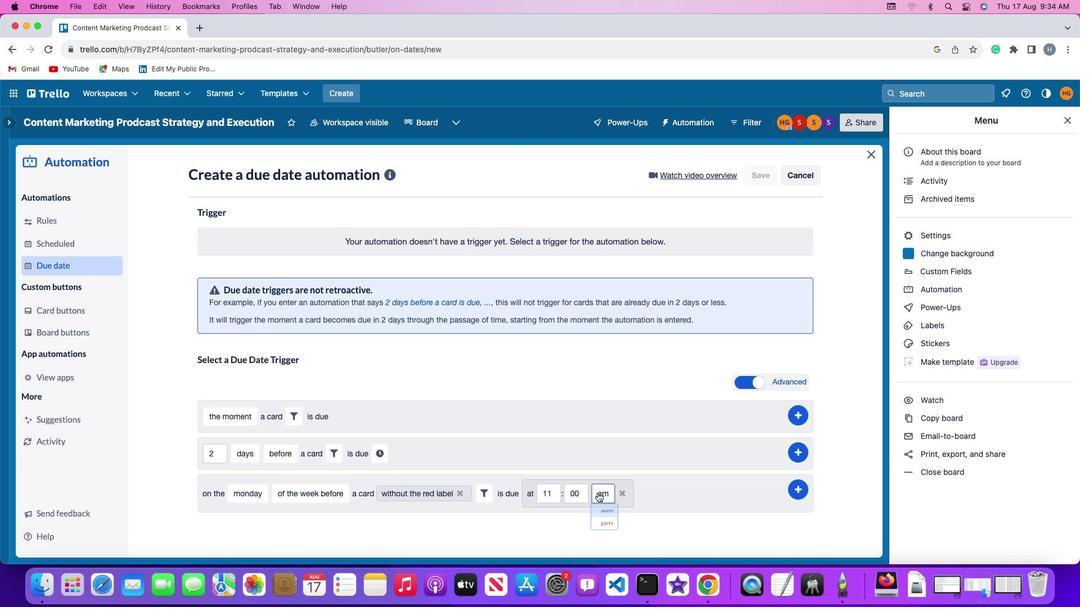 
Action: Mouse moved to (598, 518)
Screenshot: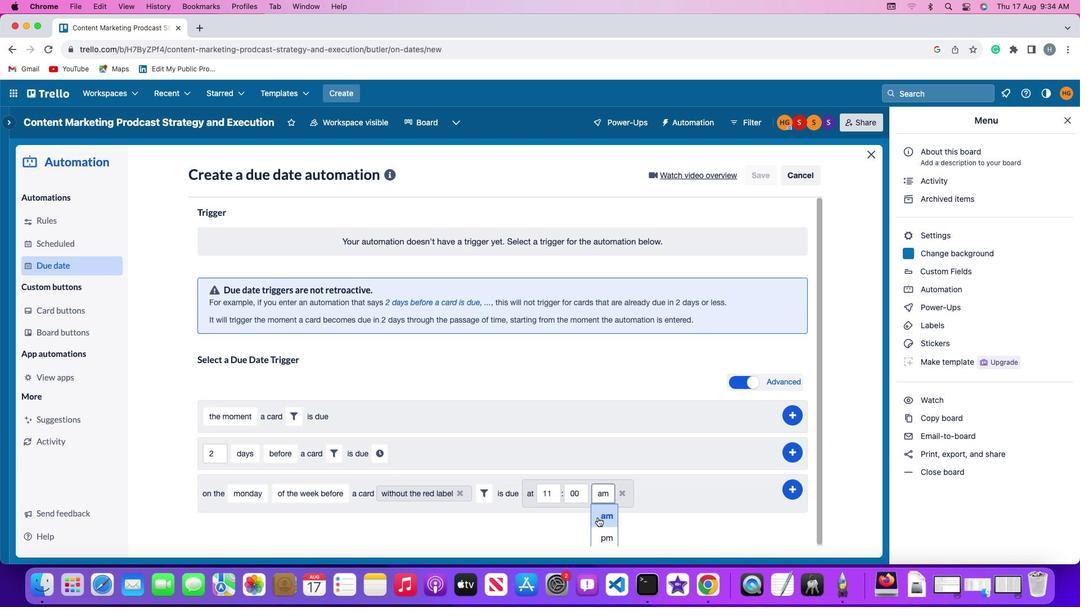
Action: Mouse pressed left at (598, 518)
Screenshot: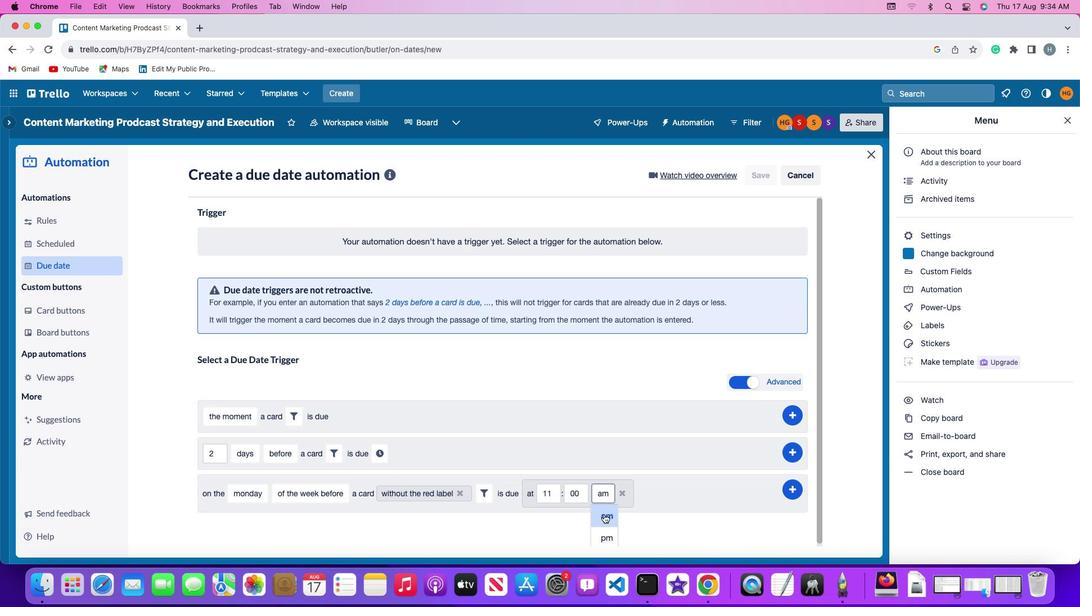 
Action: Mouse moved to (803, 489)
Screenshot: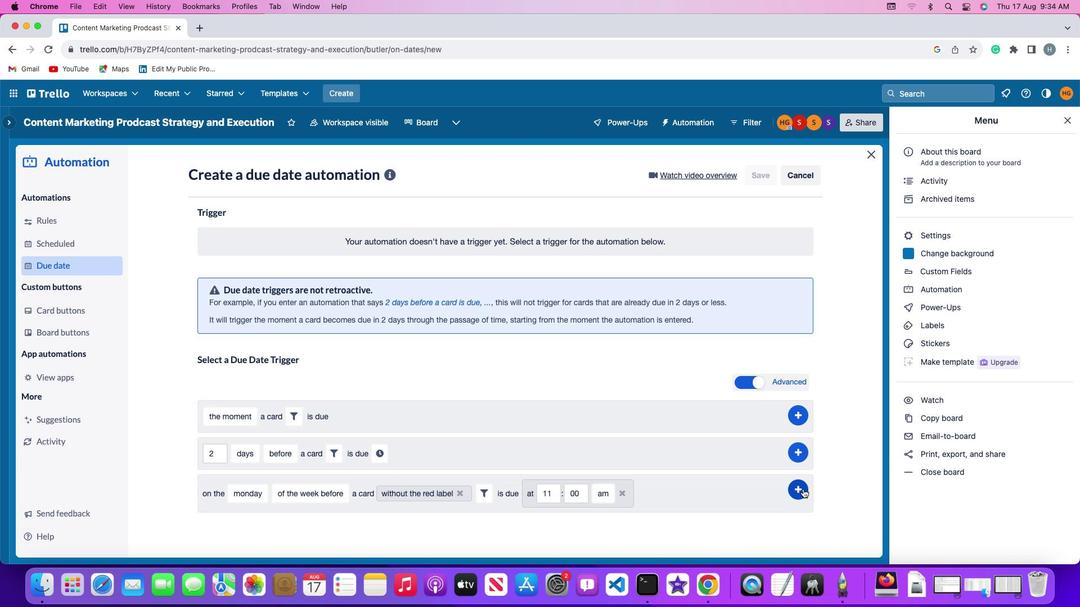 
Action: Mouse pressed left at (803, 489)
Screenshot: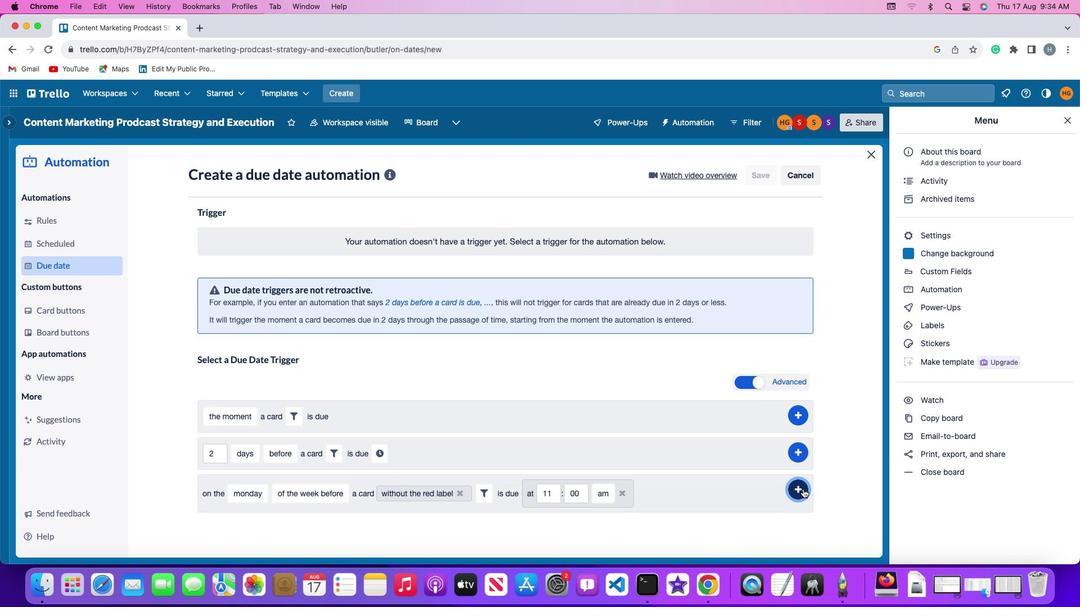 
Action: Mouse moved to (835, 410)
Screenshot: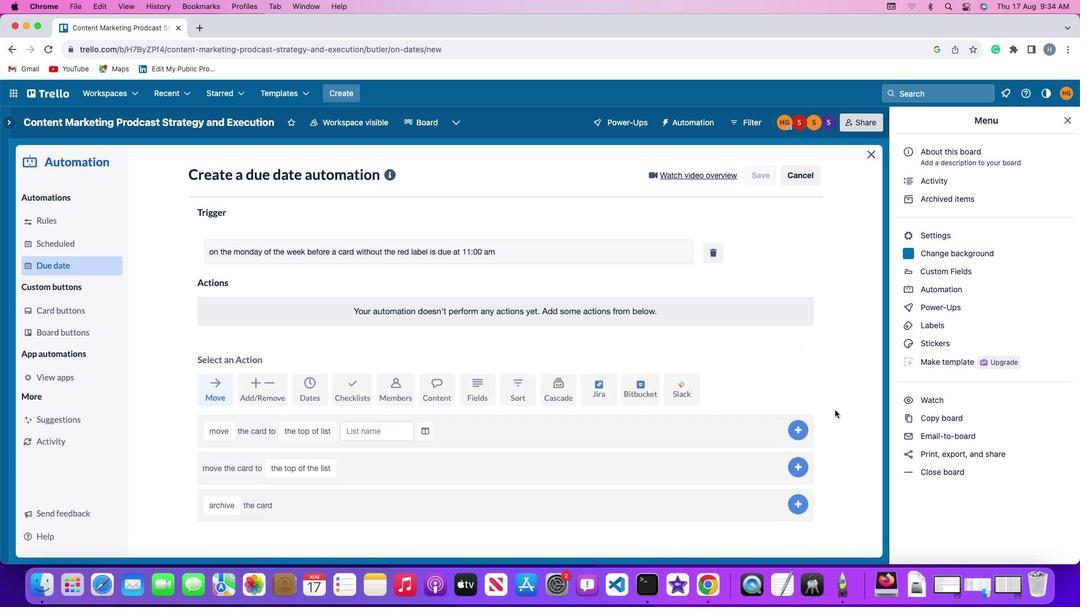 
